 Task: Research Airbnb properties in Catumbela, Angola from 2nd December, 2023 to 6th December, 2023 for 2 adults.1  bedroom having 1 bed and 1 bathroom. Property type can be hotel. Amenities needed are: air conditioning, bbq grill, smoking allowed. Booking option can be shelf check-in. Look for 3 properties as per requirement.
Action: Mouse moved to (479, 90)
Screenshot: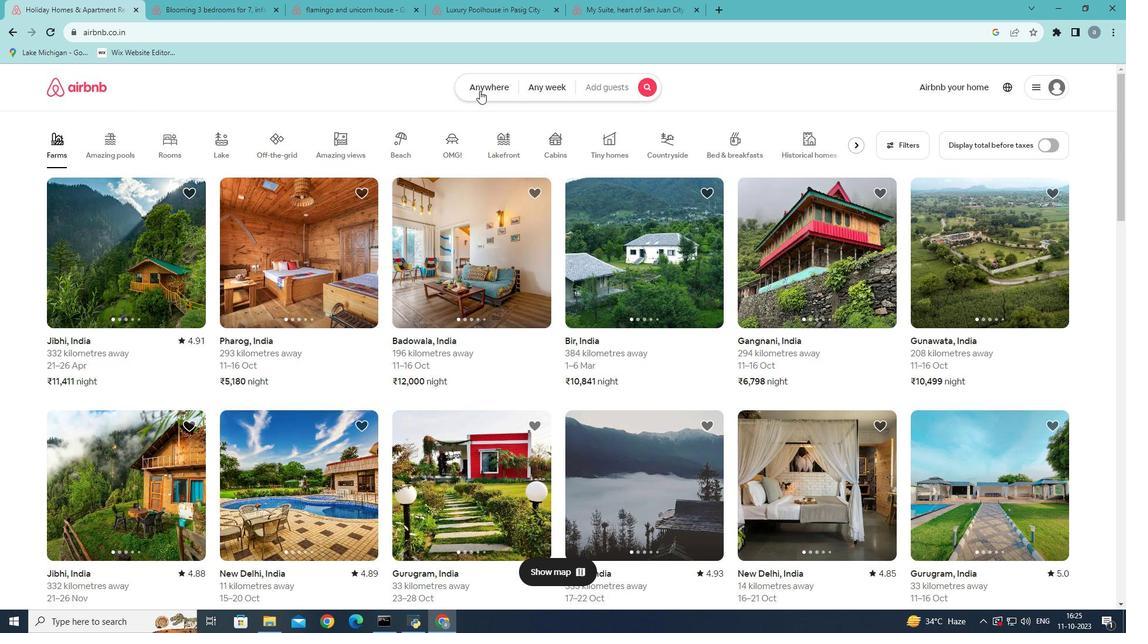 
Action: Mouse pressed left at (479, 90)
Screenshot: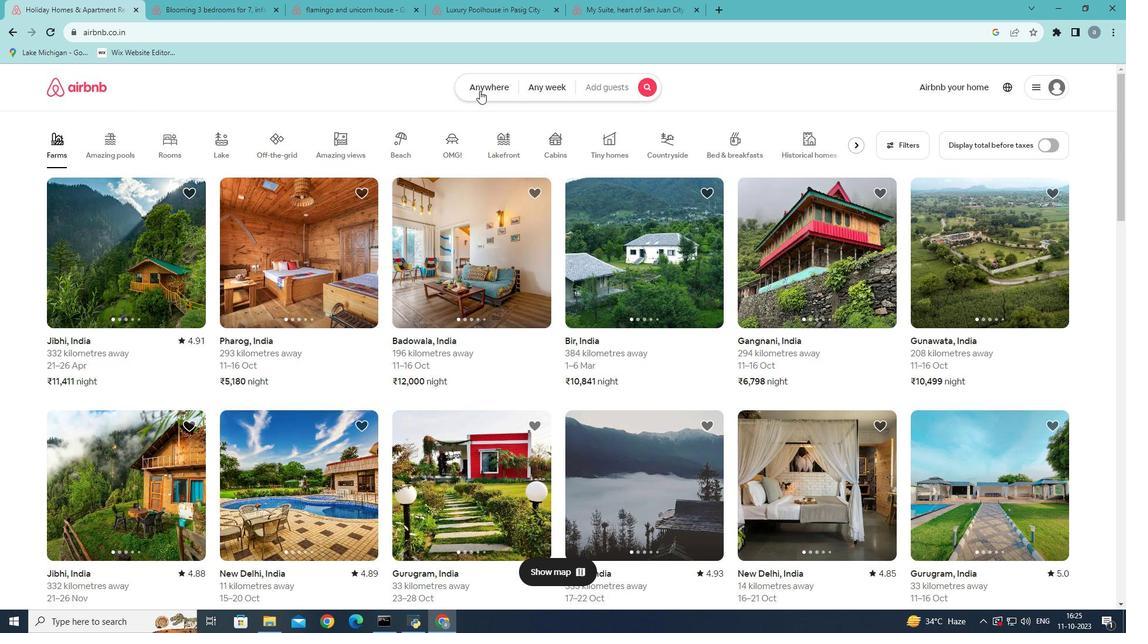 
Action: Mouse moved to (339, 134)
Screenshot: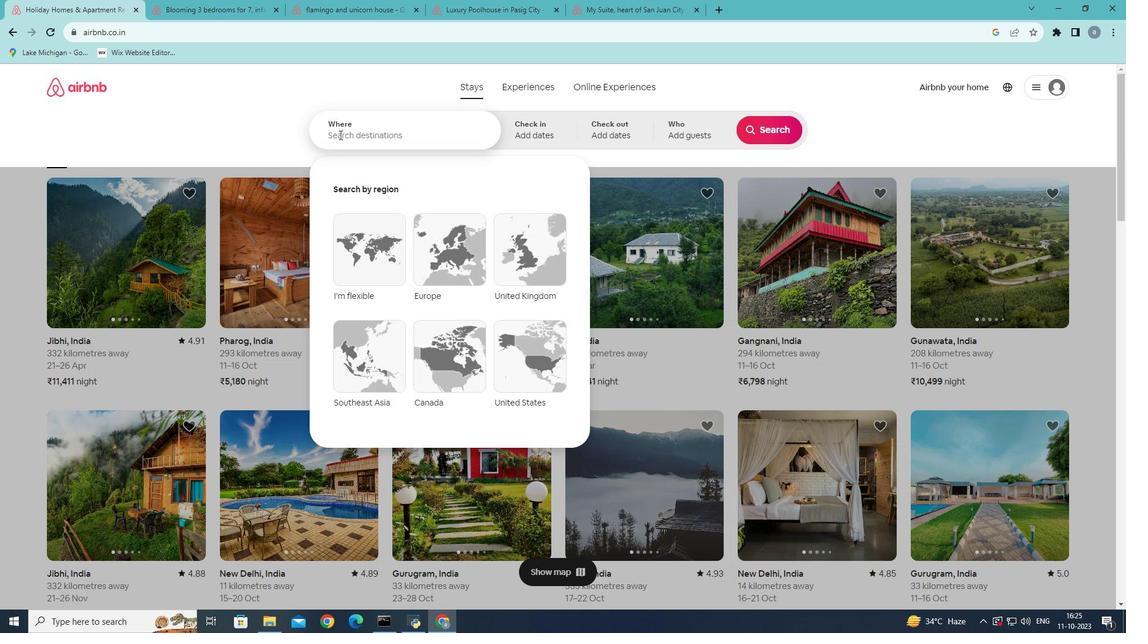 
Action: Mouse pressed left at (339, 134)
Screenshot: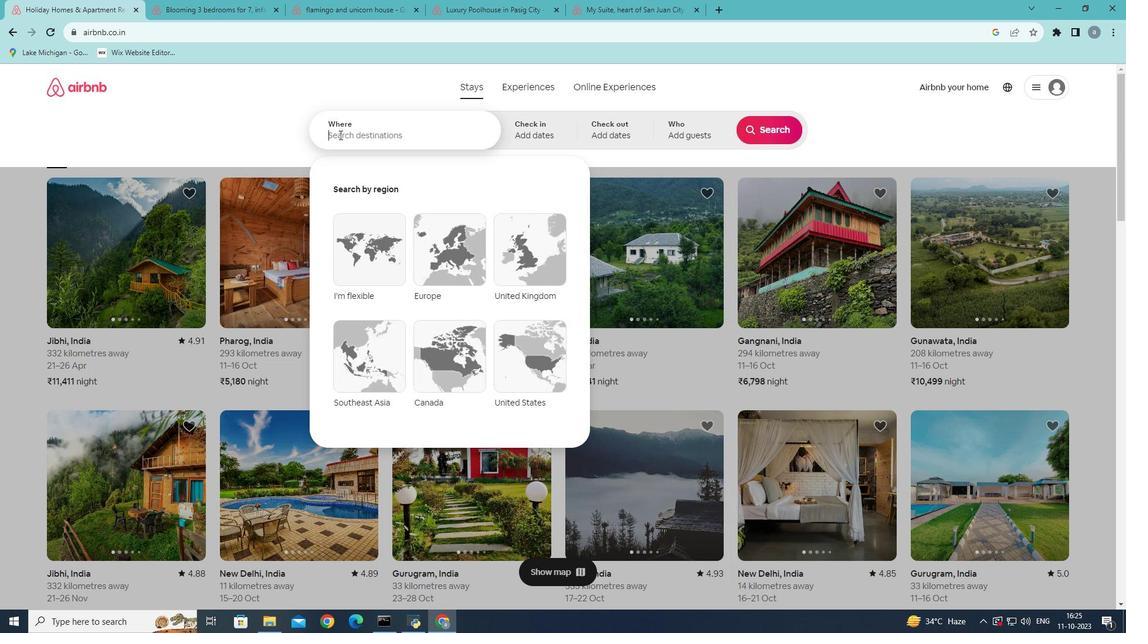 
Action: Mouse moved to (336, 136)
Screenshot: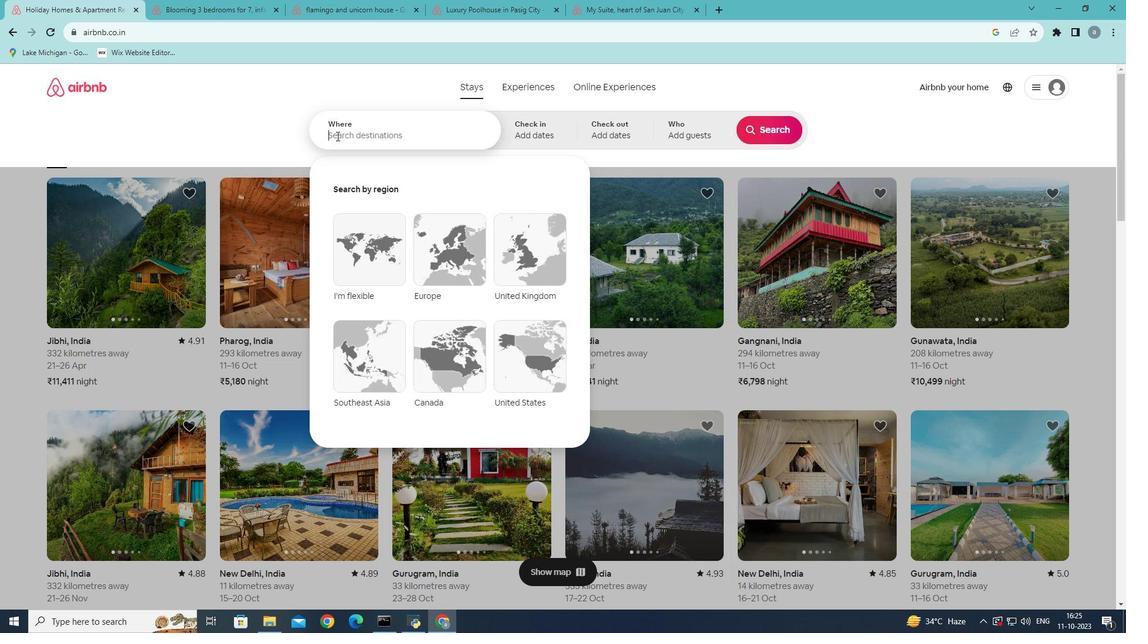 
Action: Key pressed <Key.shift>Catumbela,<Key.shift><Key.shift>Angola
Screenshot: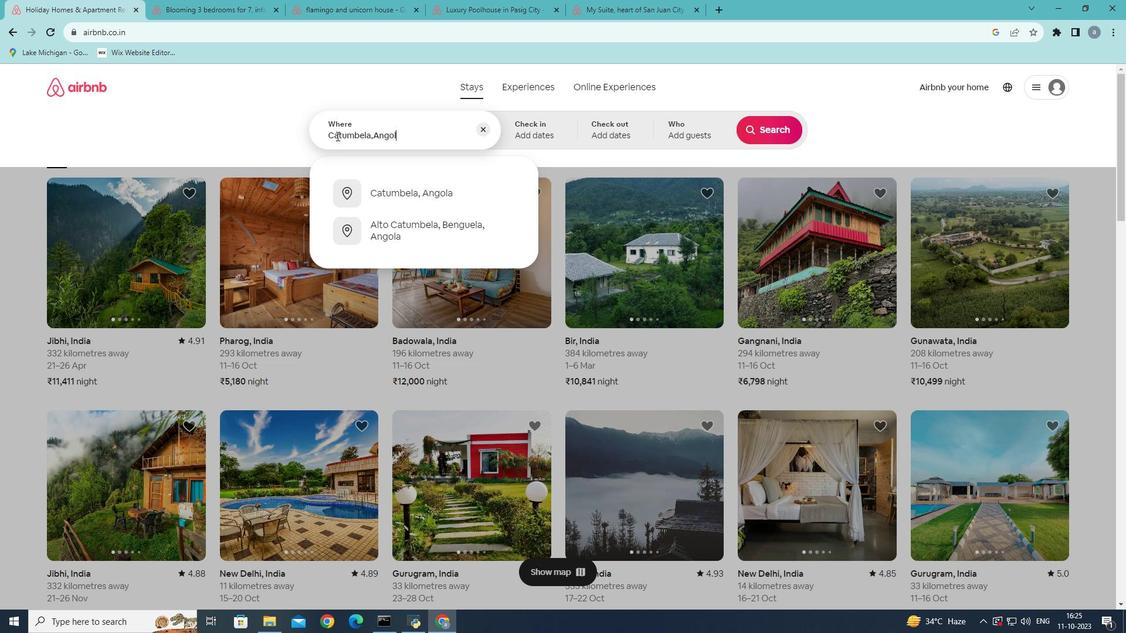 
Action: Mouse moved to (427, 197)
Screenshot: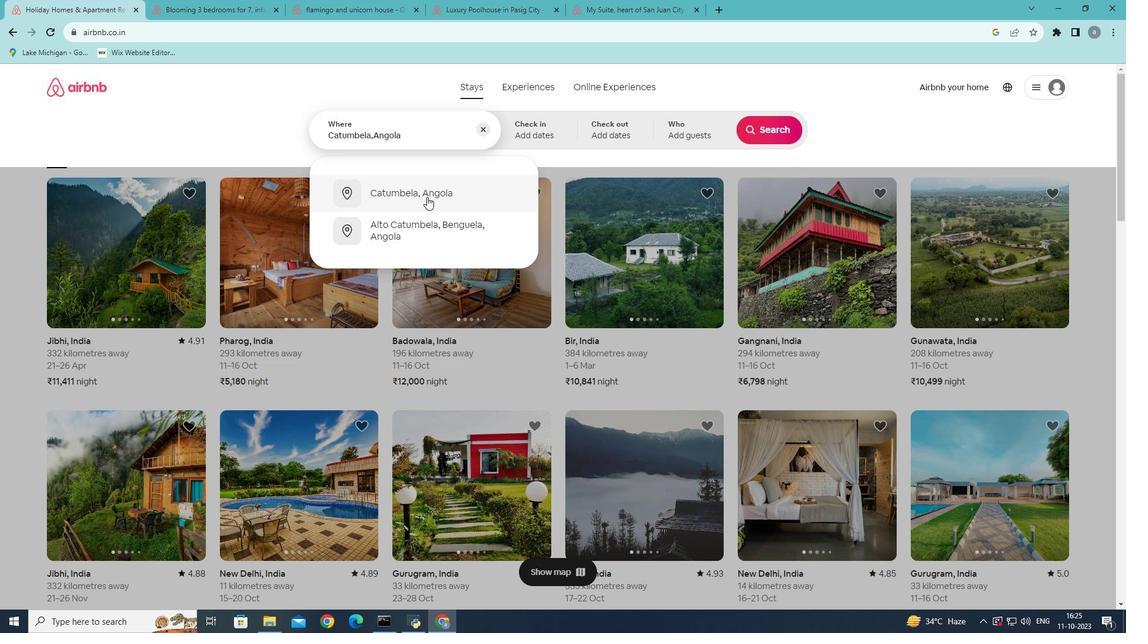 
Action: Mouse pressed left at (427, 197)
Screenshot: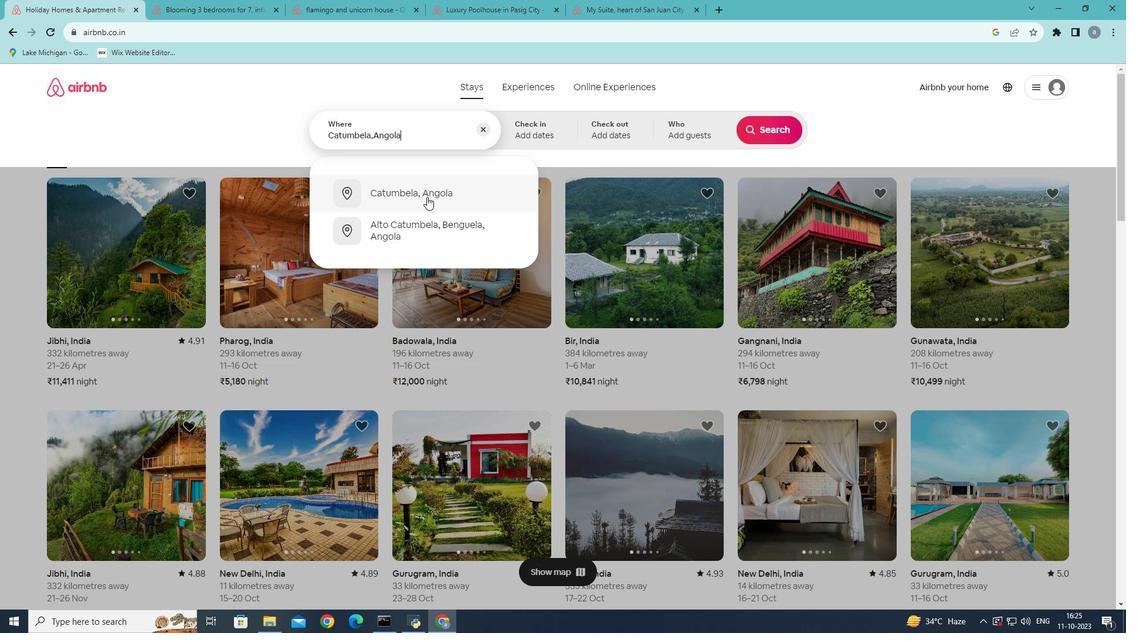 
Action: Mouse moved to (763, 222)
Screenshot: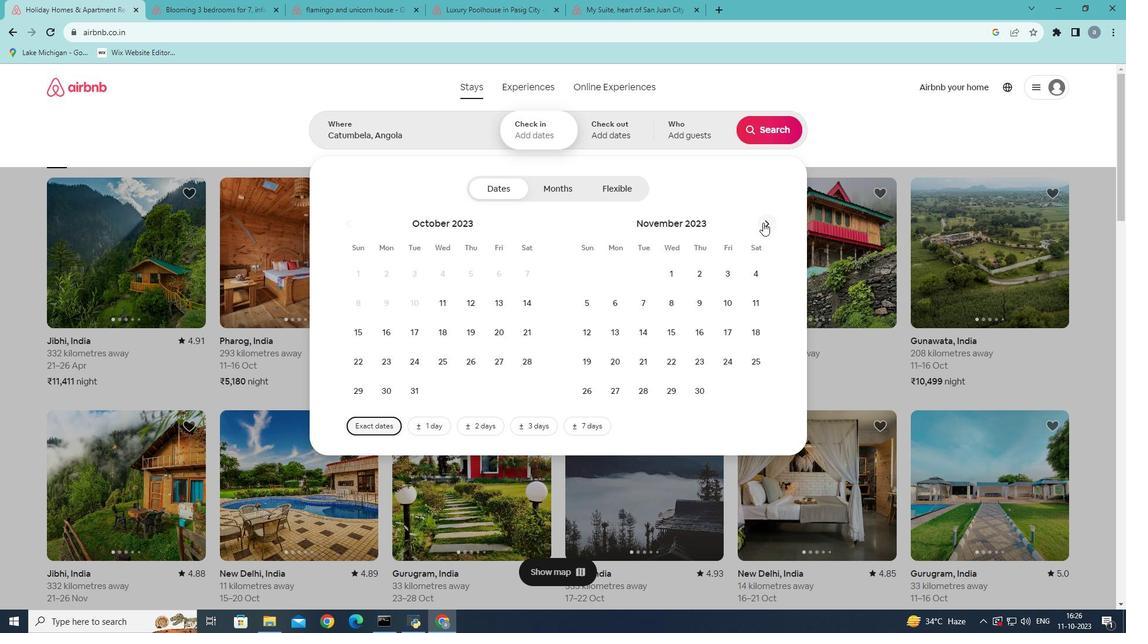 
Action: Mouse pressed left at (763, 222)
Screenshot: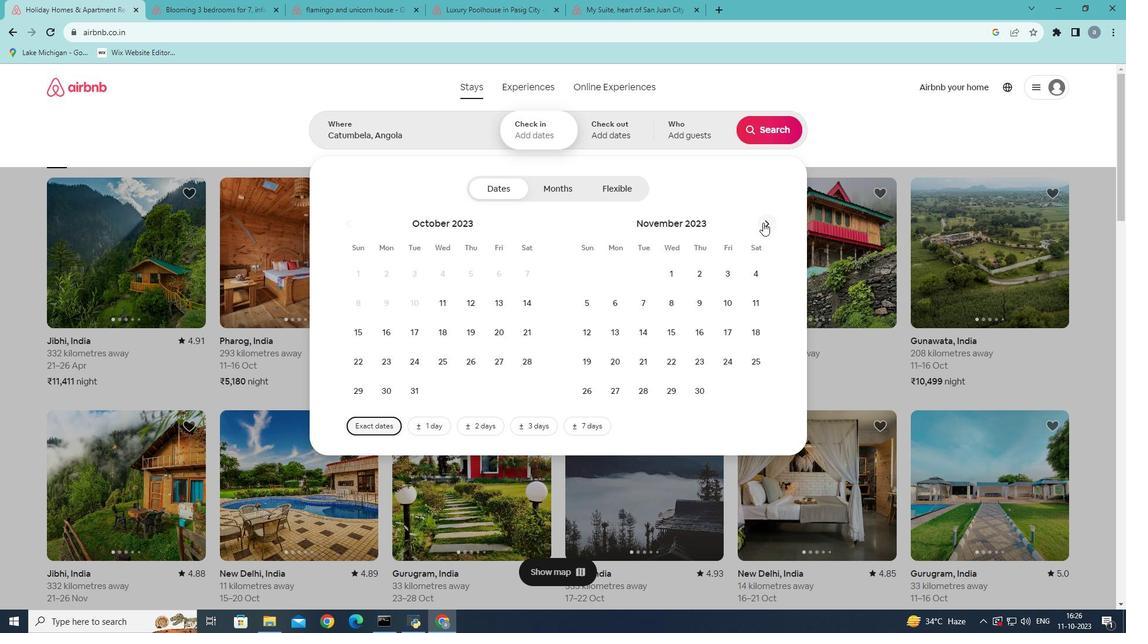 
Action: Mouse moved to (763, 276)
Screenshot: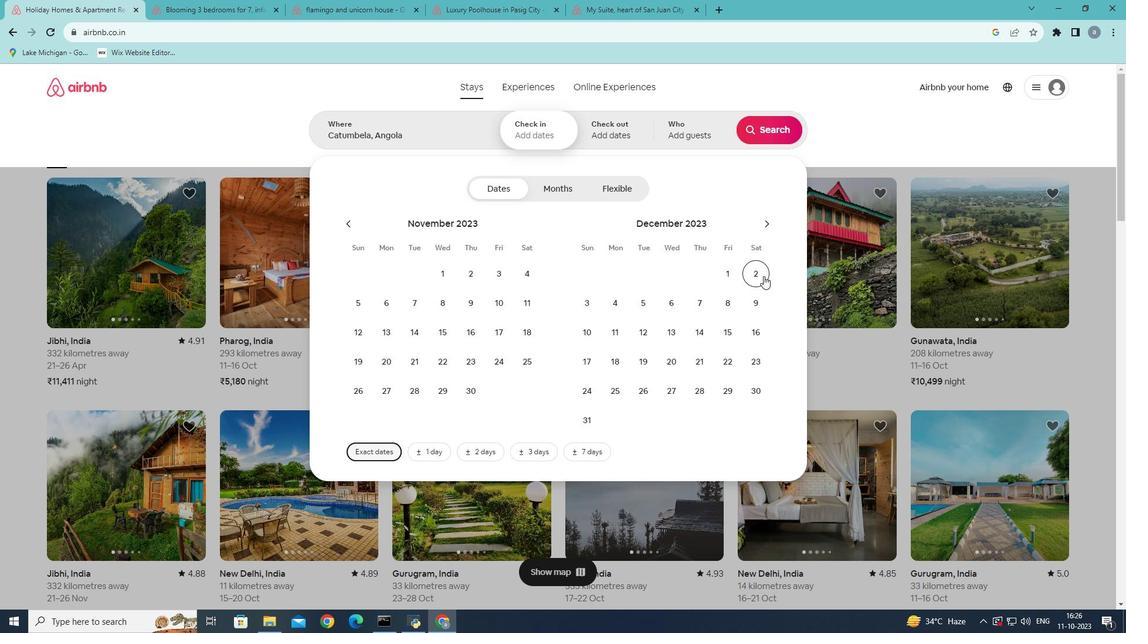 
Action: Mouse pressed left at (763, 276)
Screenshot: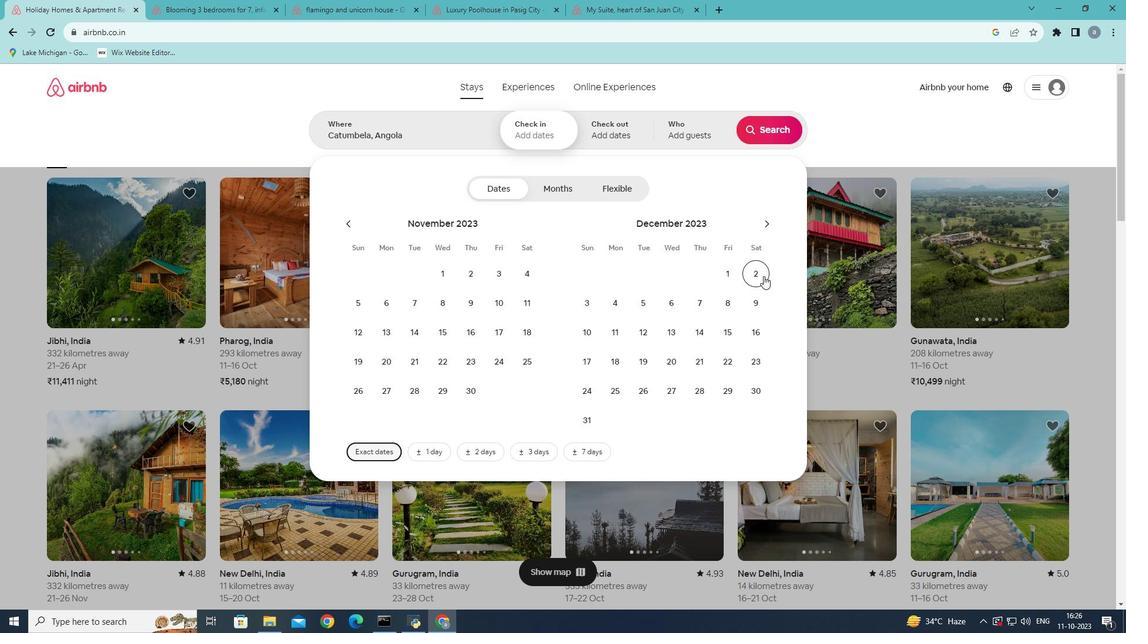 
Action: Mouse moved to (674, 301)
Screenshot: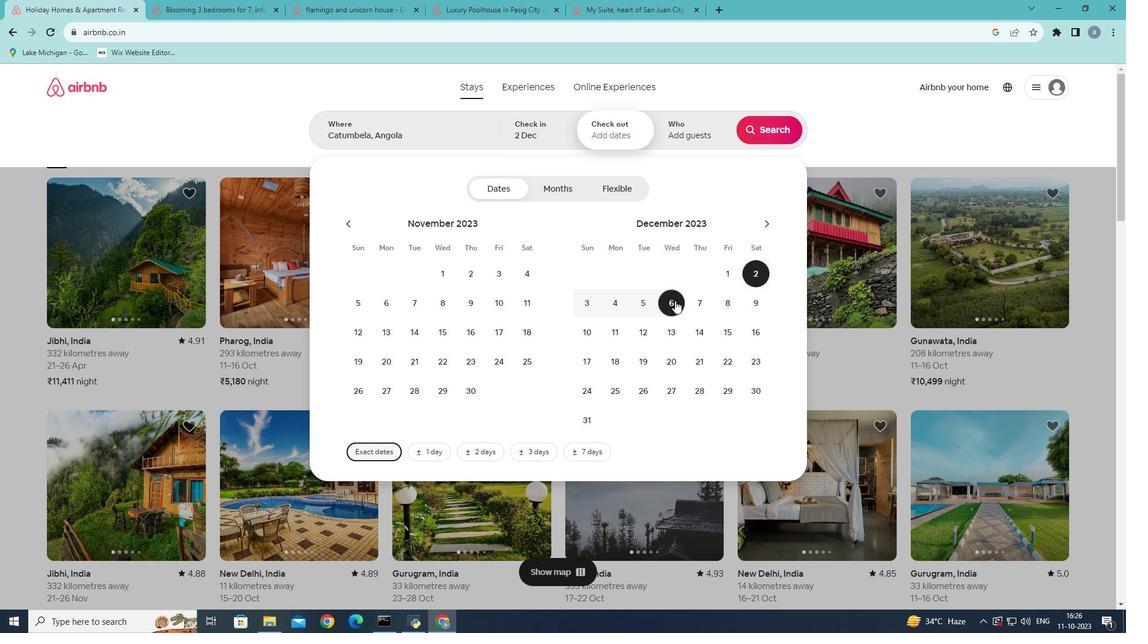 
Action: Mouse pressed left at (674, 301)
Screenshot: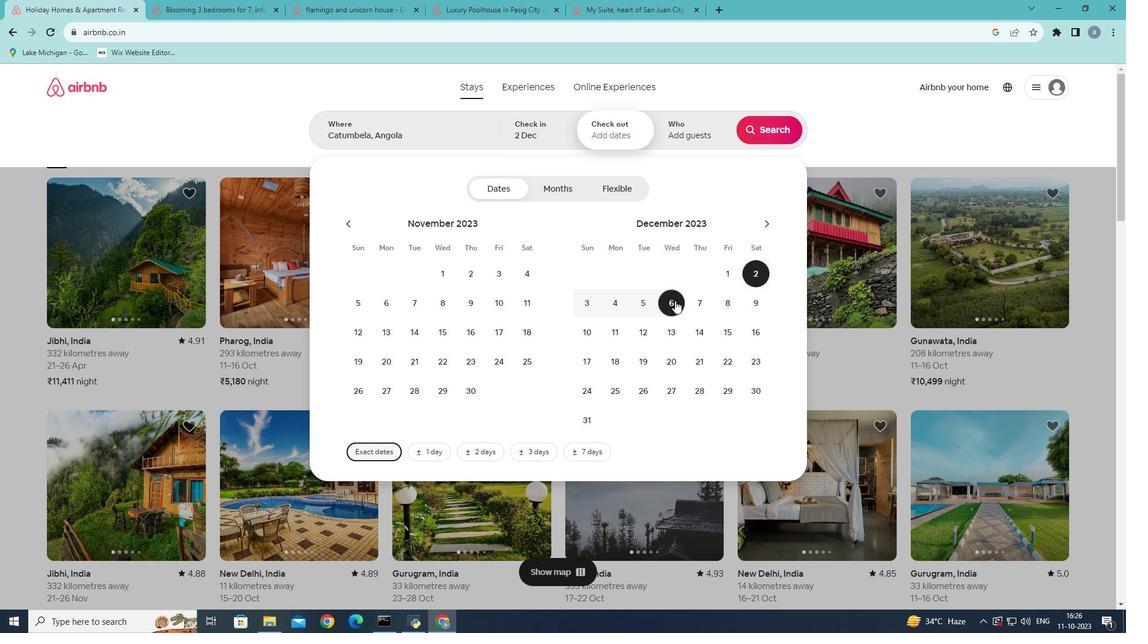 
Action: Mouse moved to (684, 131)
Screenshot: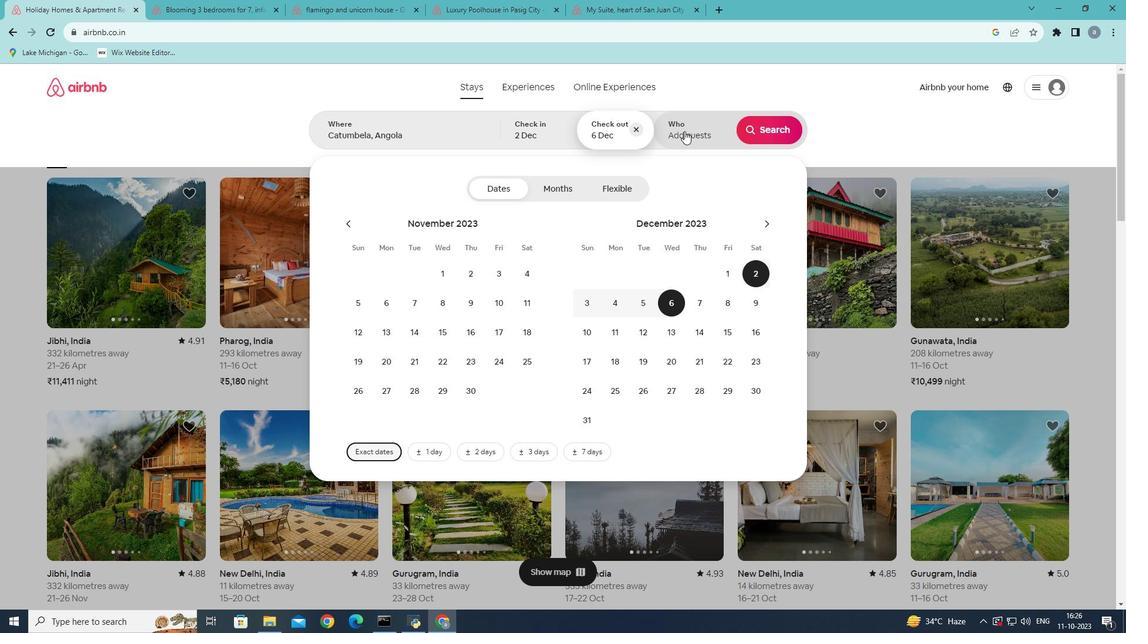 
Action: Mouse pressed left at (684, 131)
Screenshot: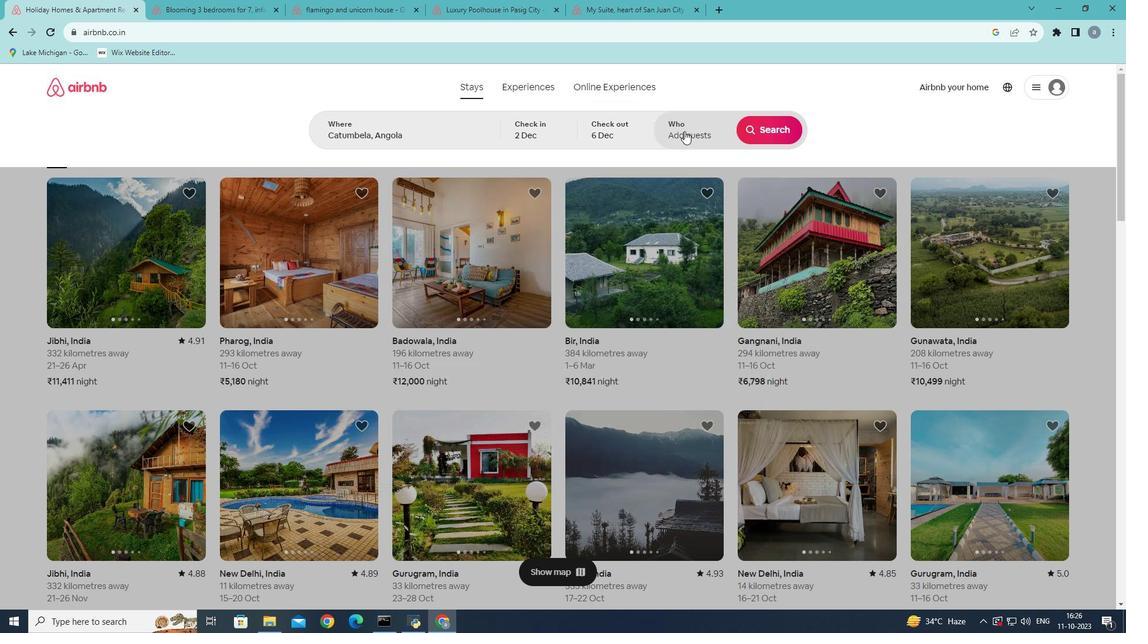 
Action: Mouse moved to (772, 189)
Screenshot: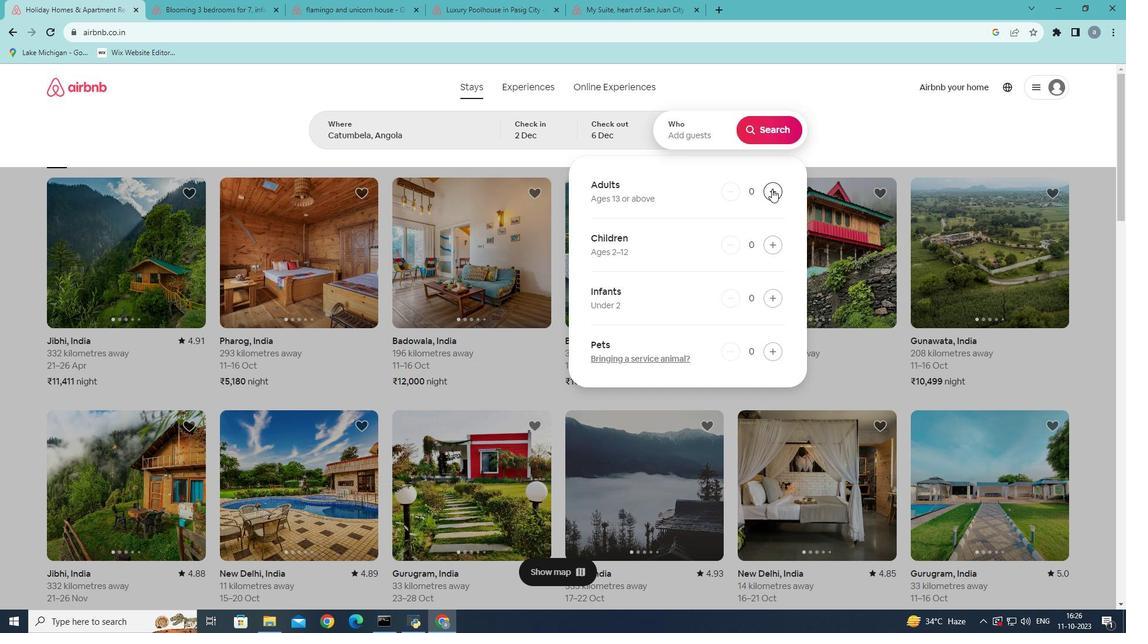 
Action: Mouse pressed left at (772, 189)
Screenshot: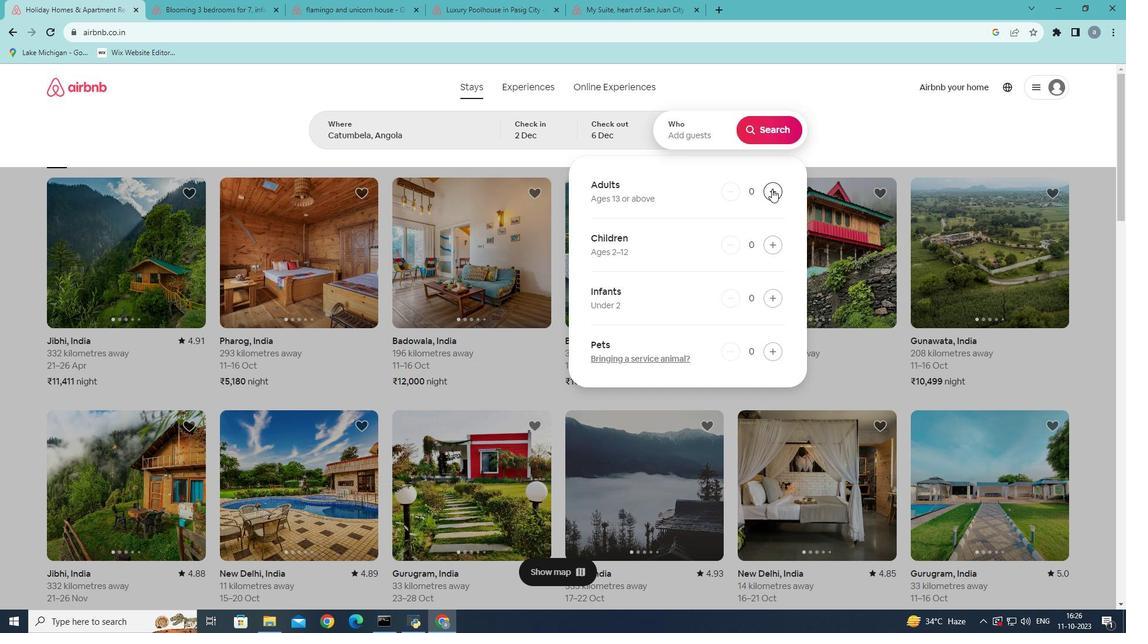 
Action: Mouse moved to (772, 189)
Screenshot: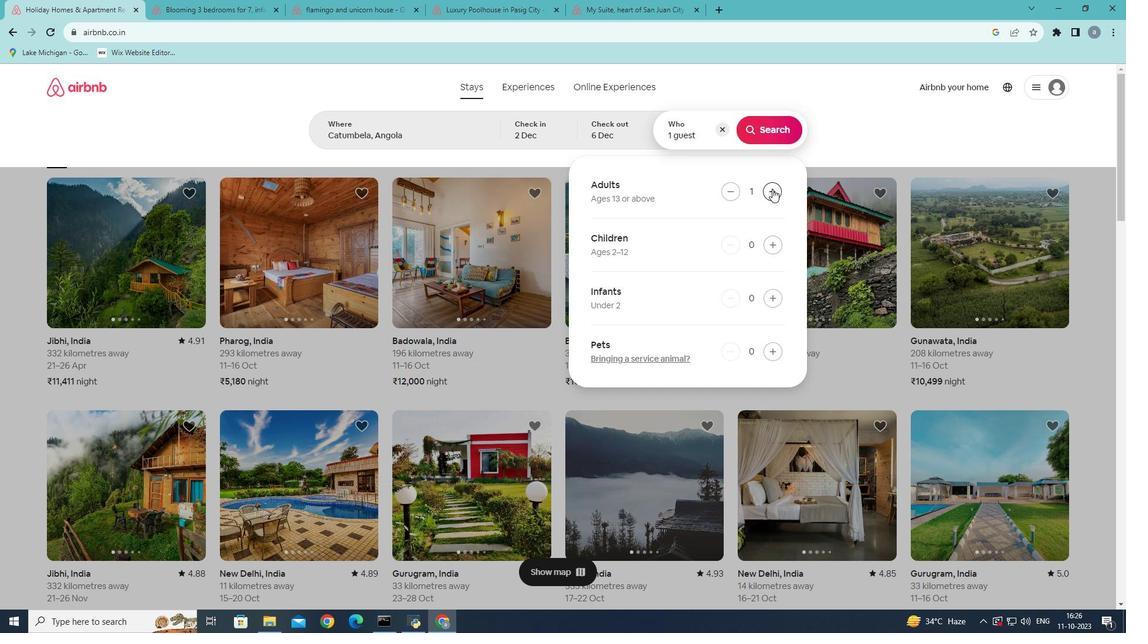 
Action: Mouse pressed left at (772, 189)
Screenshot: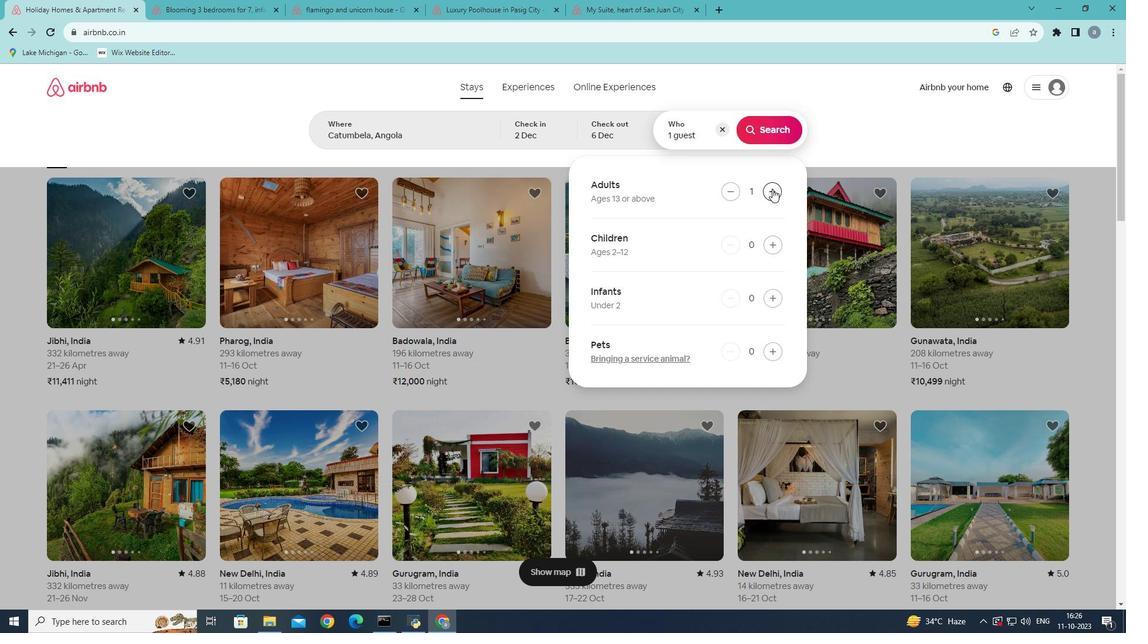 
Action: Mouse moved to (776, 130)
Screenshot: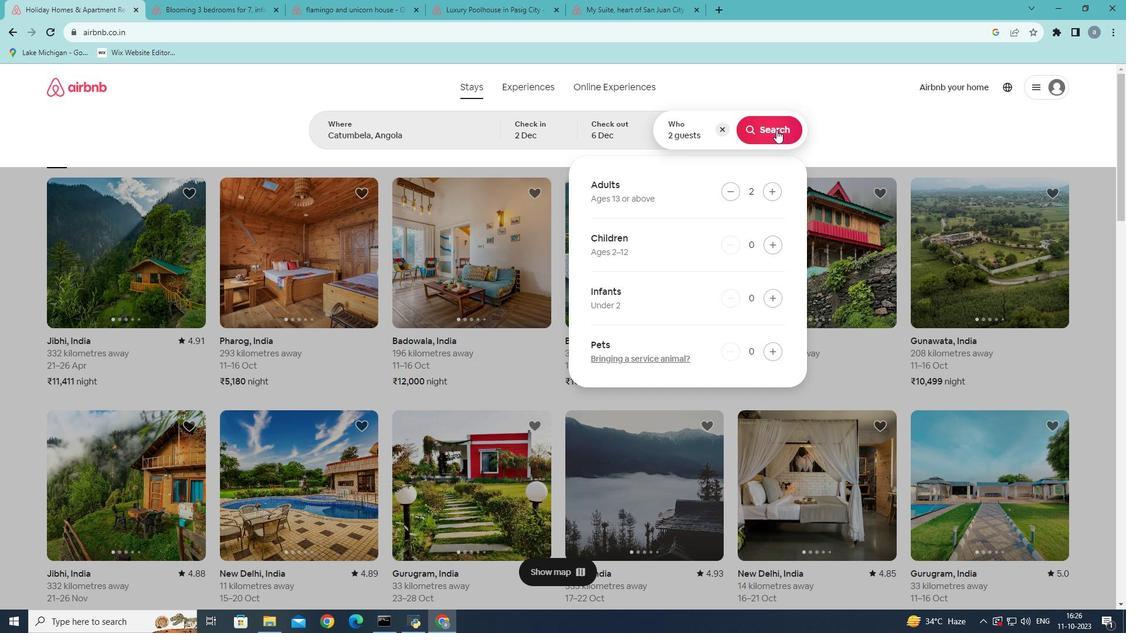 
Action: Mouse pressed left at (776, 130)
Screenshot: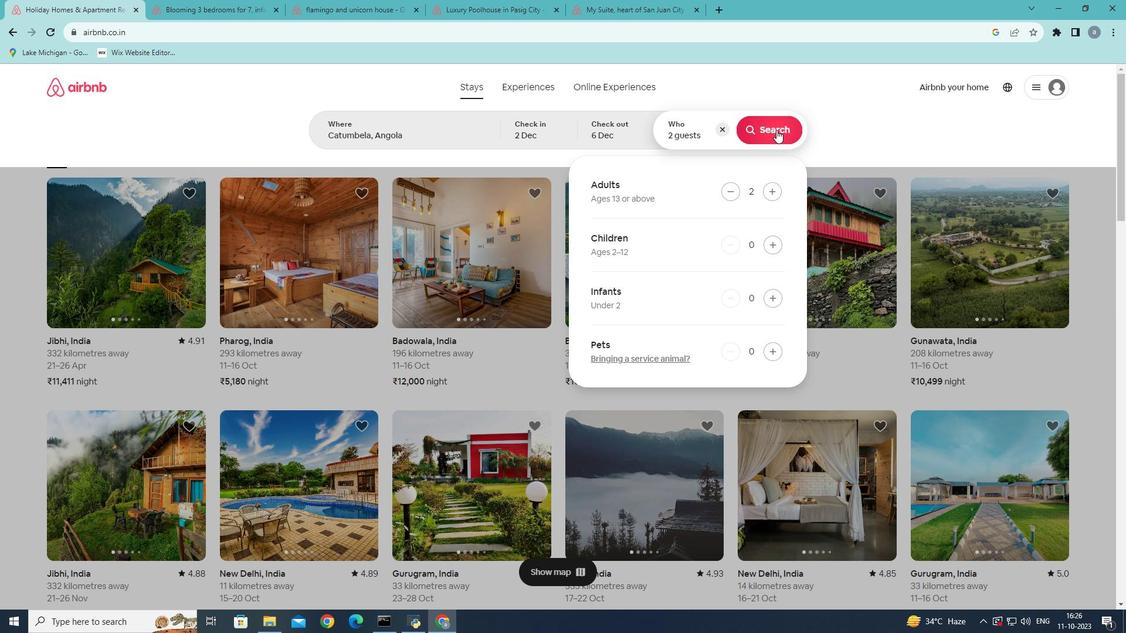 
Action: Mouse moved to (940, 134)
Screenshot: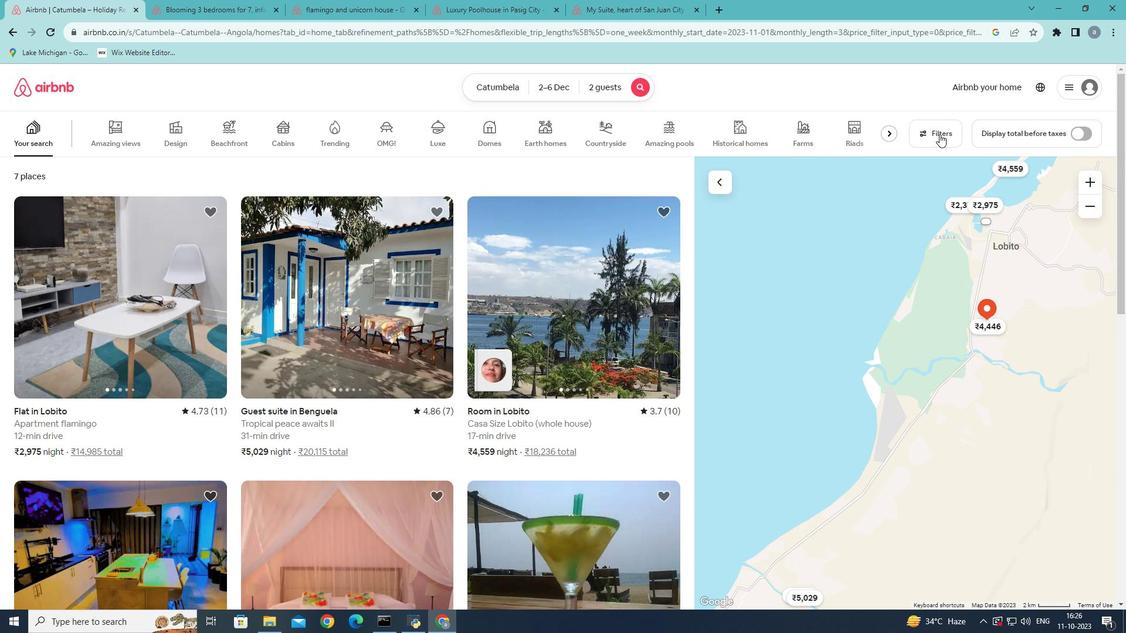 
Action: Mouse pressed left at (940, 134)
Screenshot: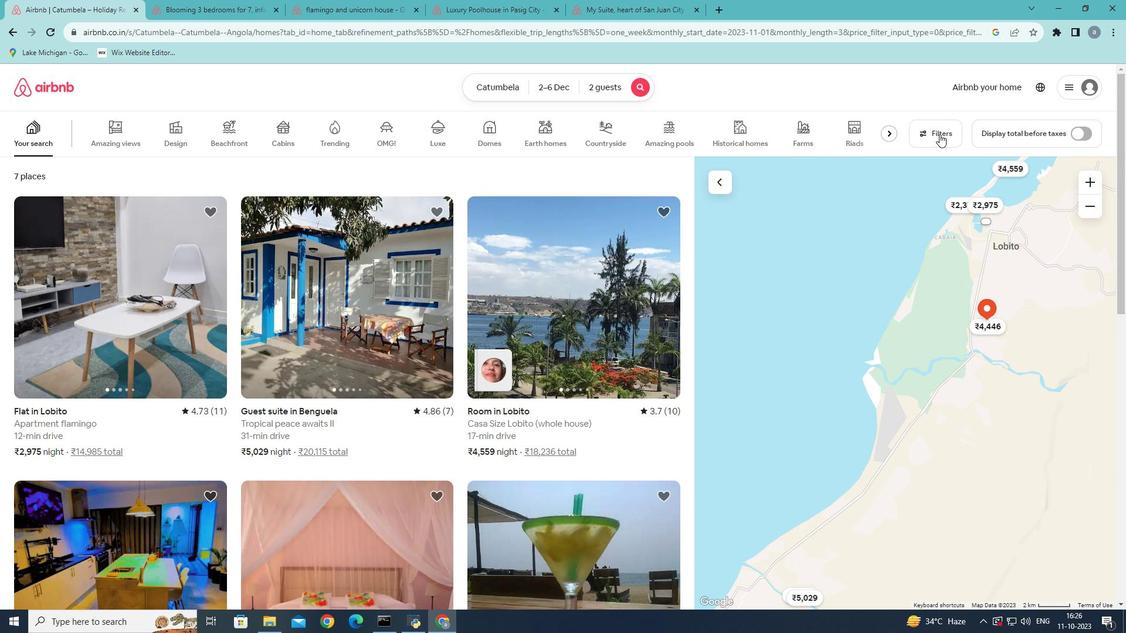 
Action: Mouse moved to (714, 323)
Screenshot: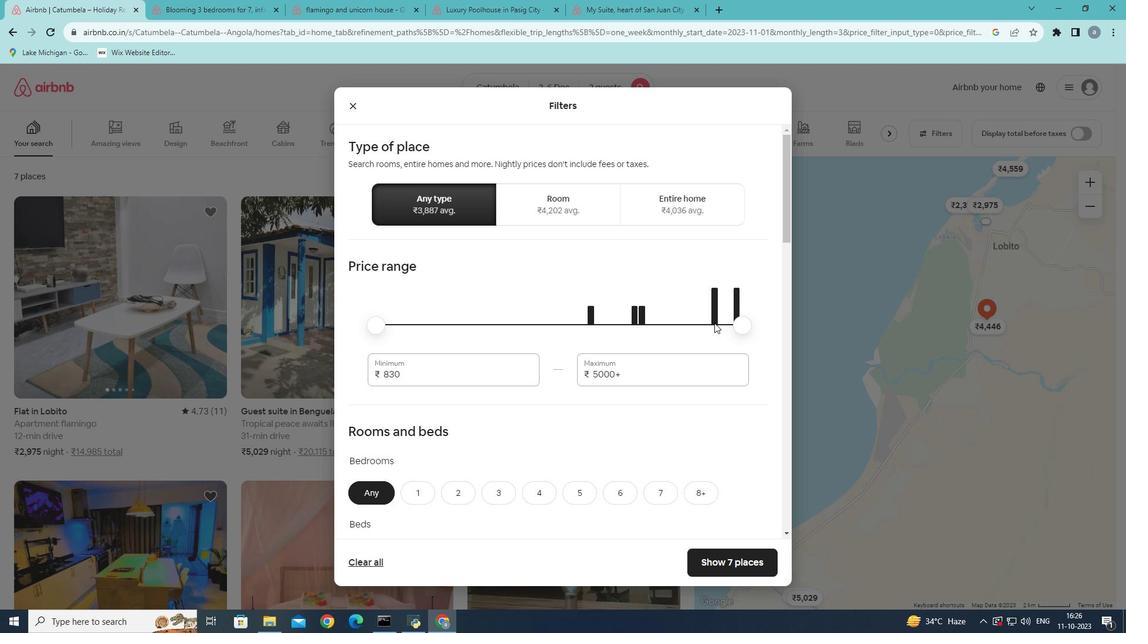 
Action: Mouse scrolled (714, 322) with delta (0, 0)
Screenshot: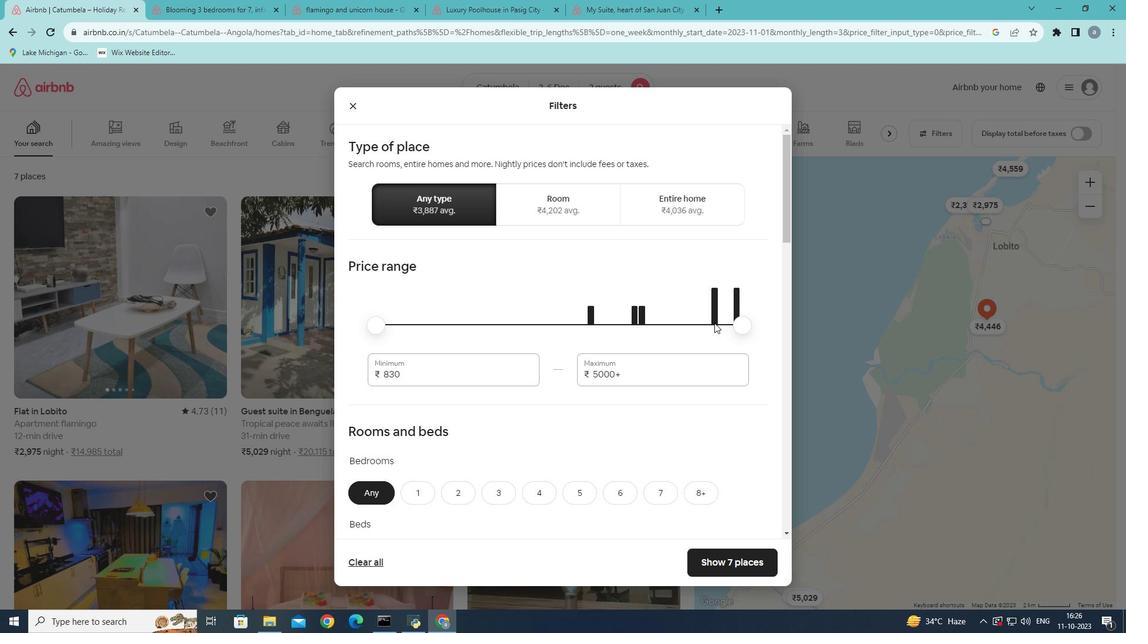 
Action: Mouse scrolled (714, 322) with delta (0, 0)
Screenshot: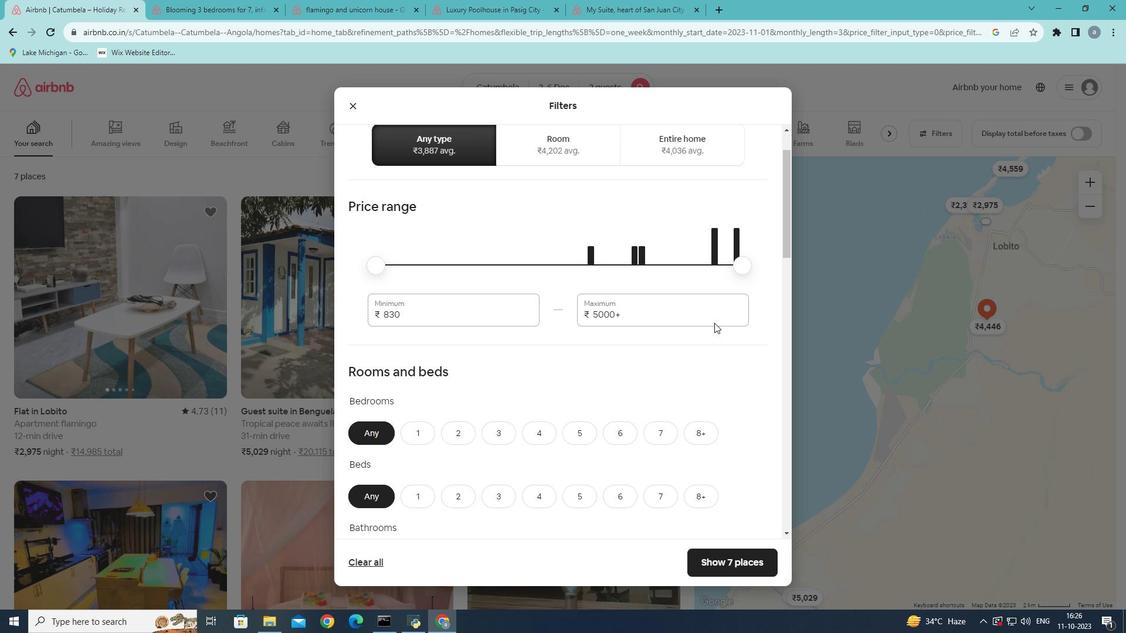 
Action: Mouse scrolled (714, 322) with delta (0, 0)
Screenshot: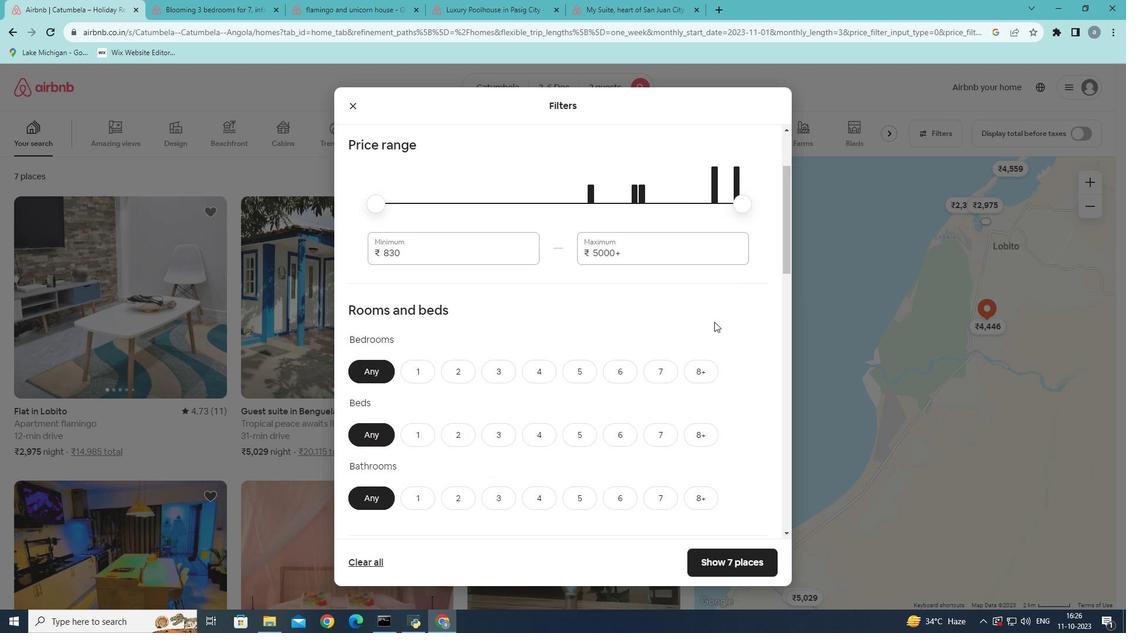 
Action: Mouse moved to (704, 317)
Screenshot: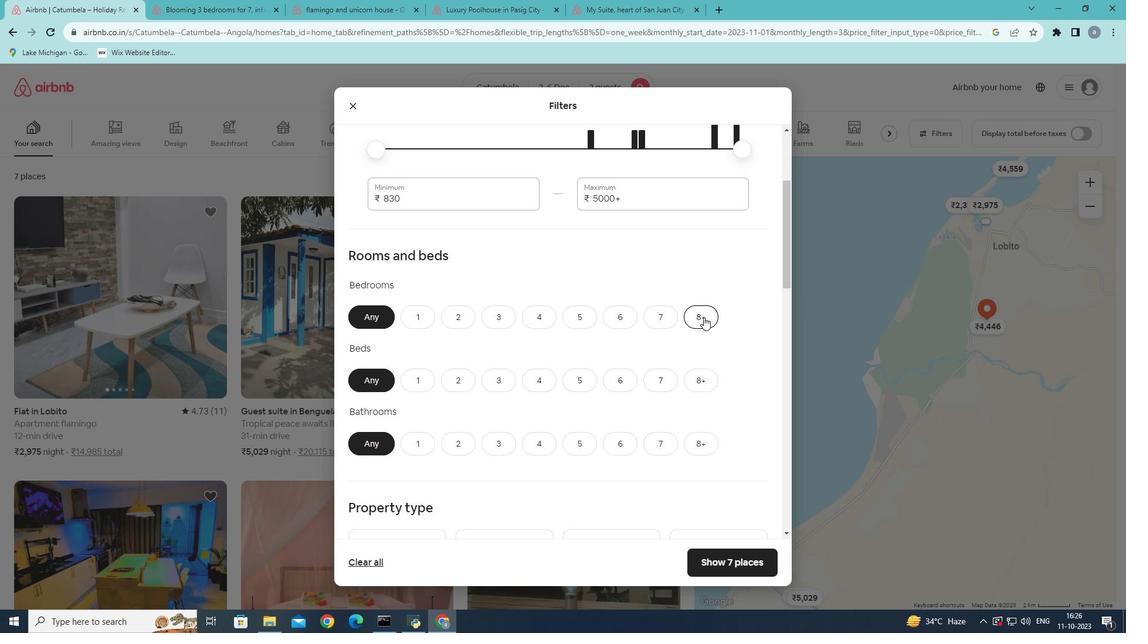 
Action: Mouse scrolled (704, 316) with delta (0, 0)
Screenshot: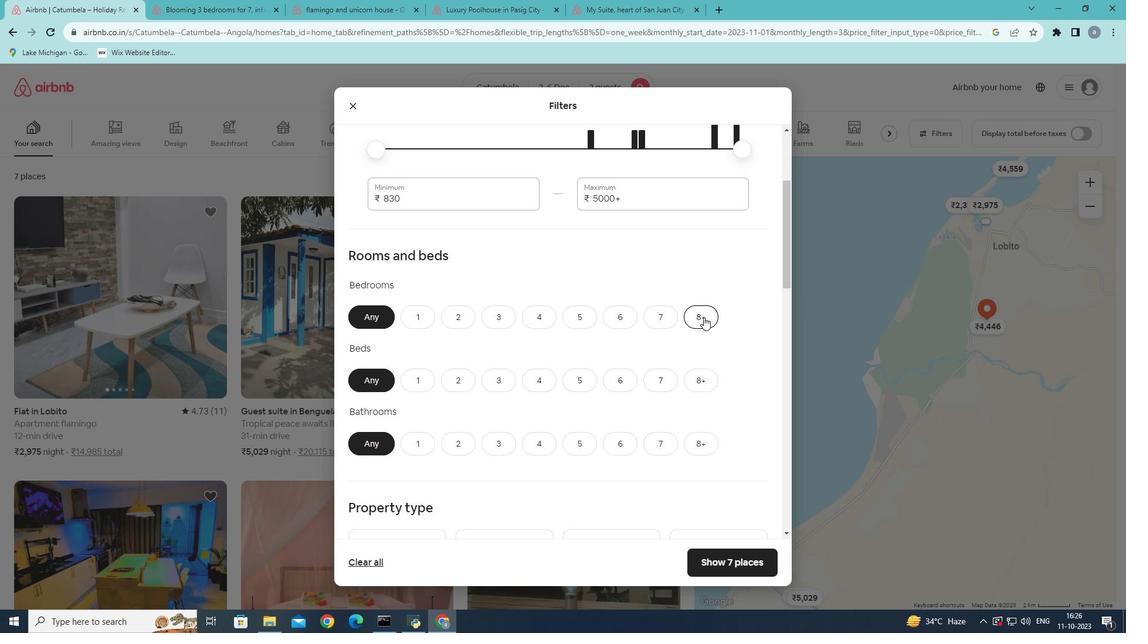 
Action: Mouse scrolled (704, 316) with delta (0, 0)
Screenshot: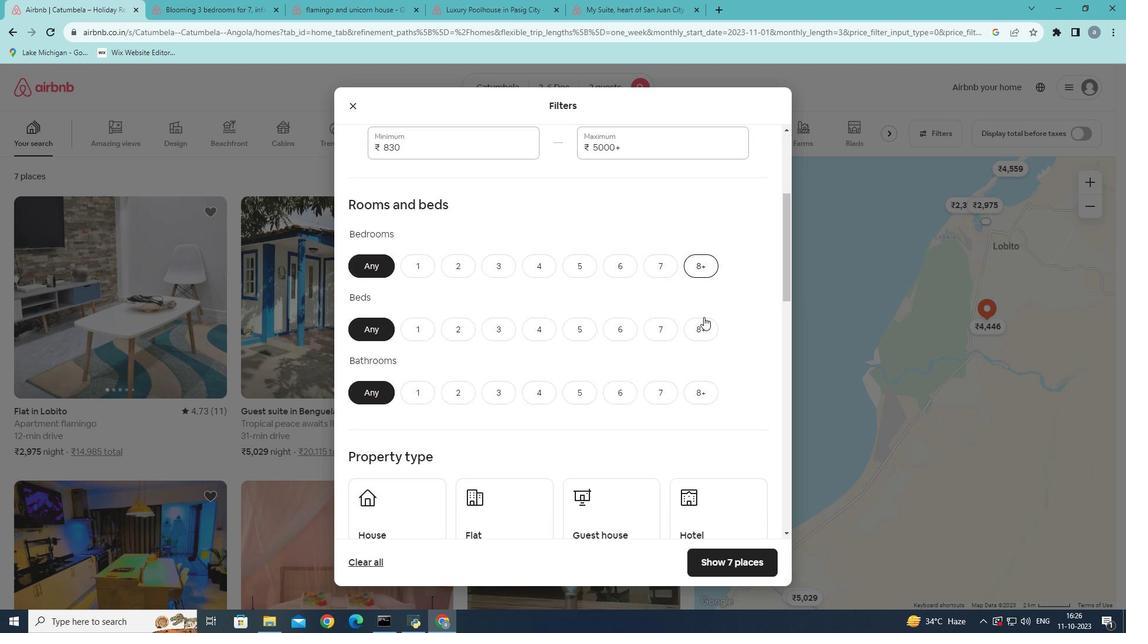 
Action: Mouse scrolled (704, 316) with delta (0, 0)
Screenshot: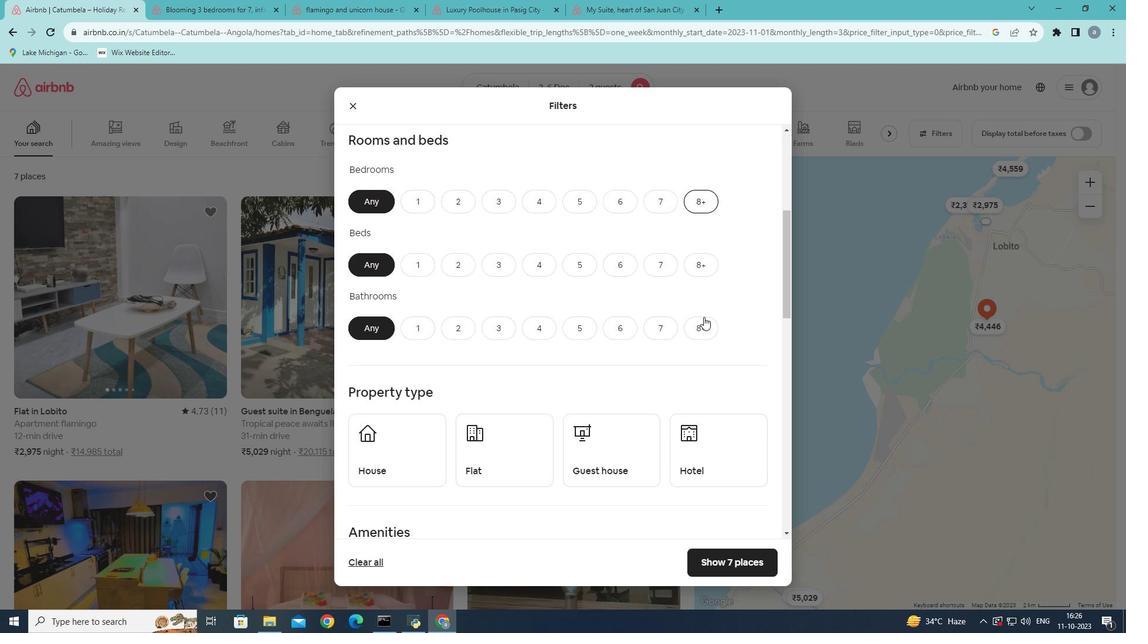 
Action: Mouse moved to (414, 140)
Screenshot: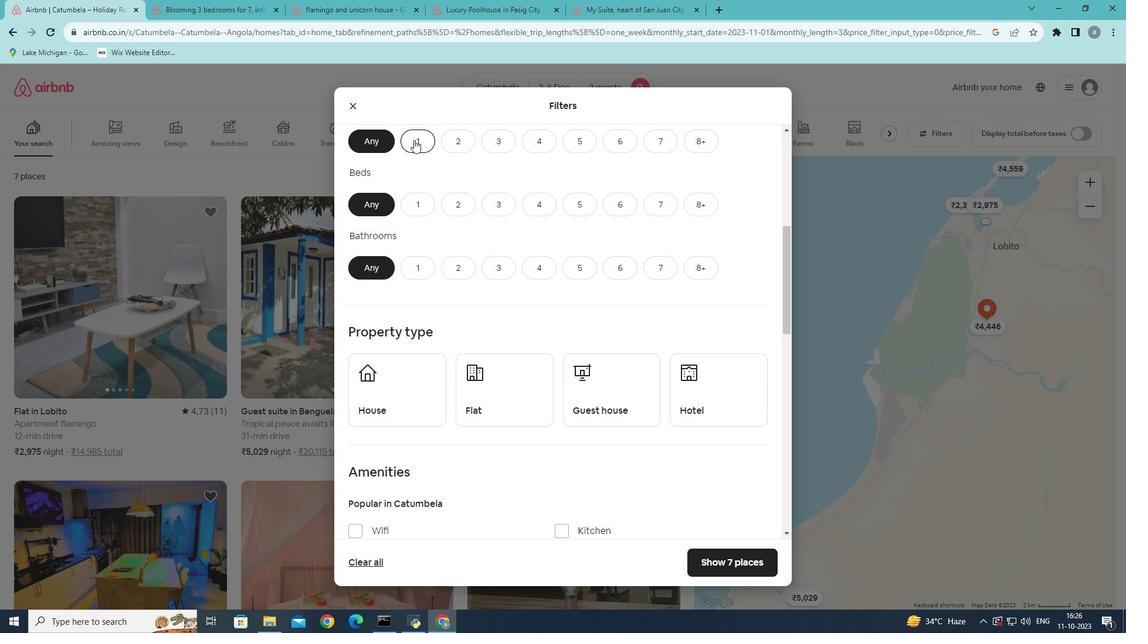 
Action: Mouse pressed left at (414, 140)
Screenshot: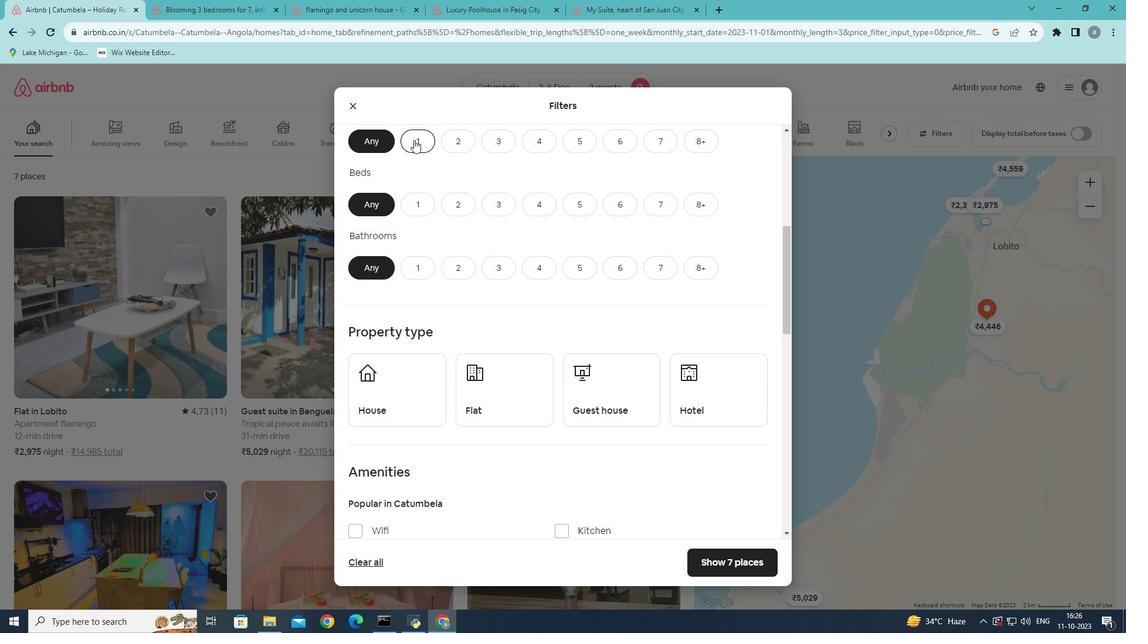 
Action: Mouse moved to (424, 202)
Screenshot: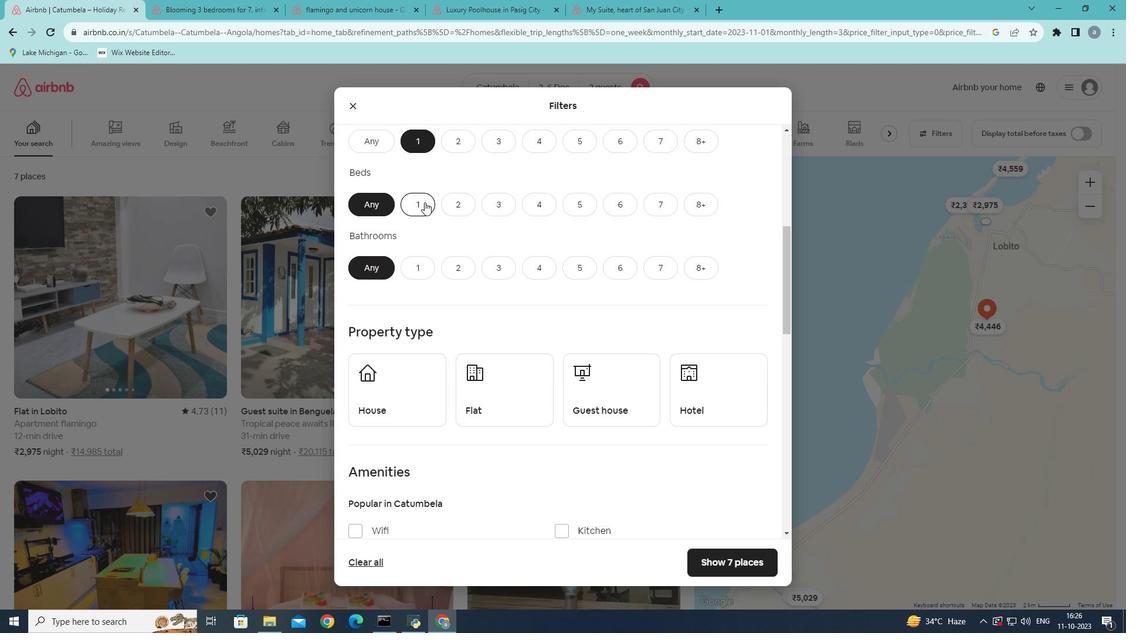 
Action: Mouse pressed left at (424, 202)
Screenshot: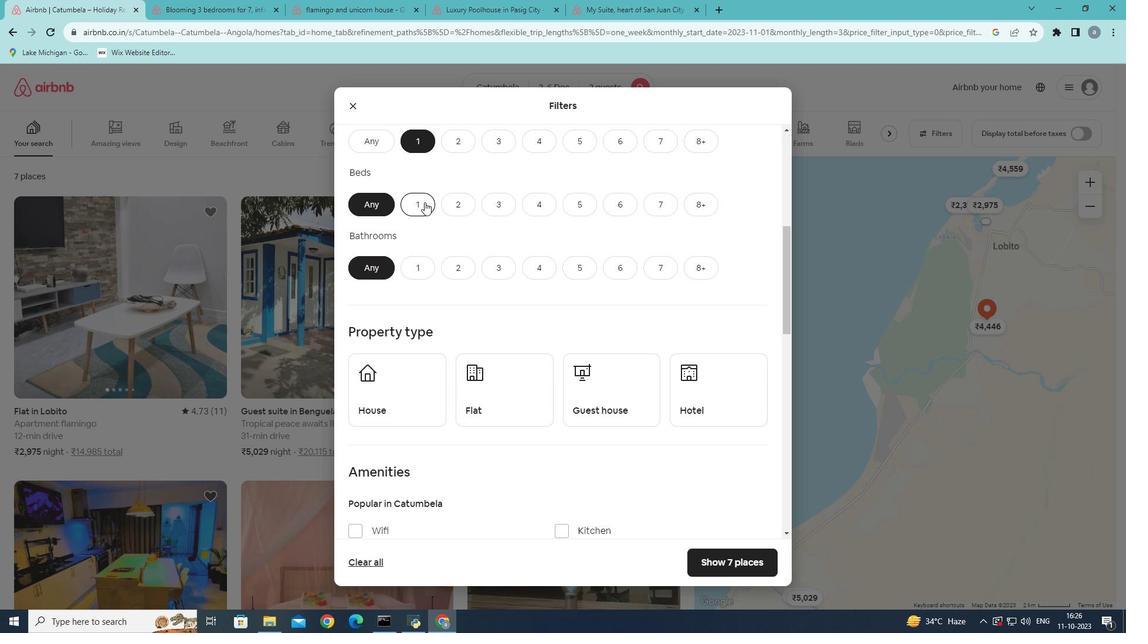 
Action: Mouse moved to (429, 267)
Screenshot: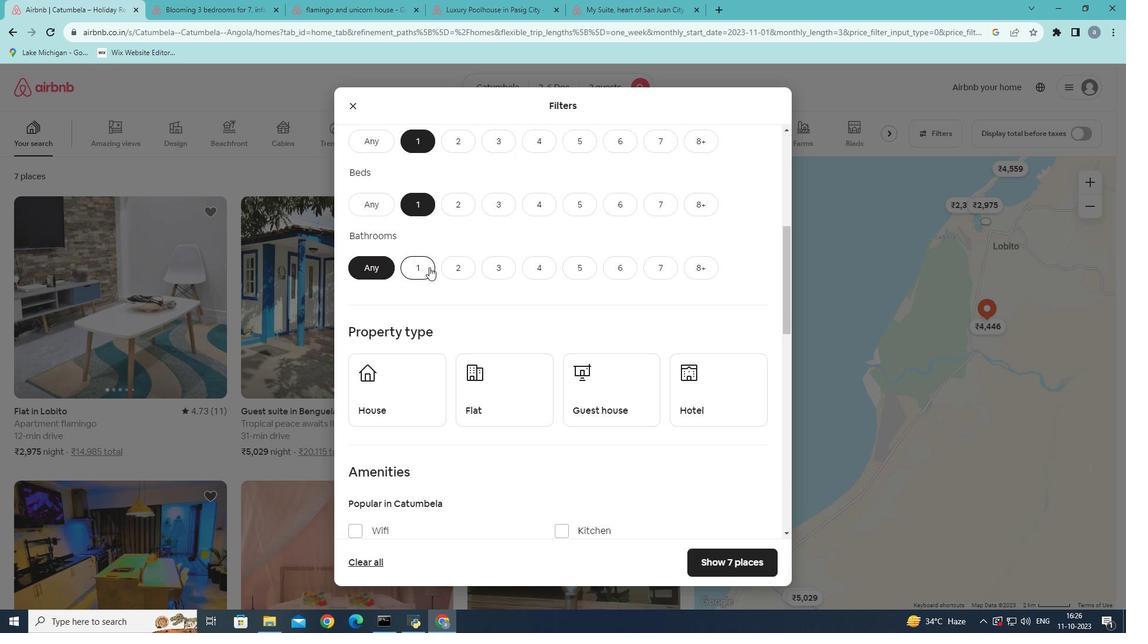 
Action: Mouse pressed left at (429, 267)
Screenshot: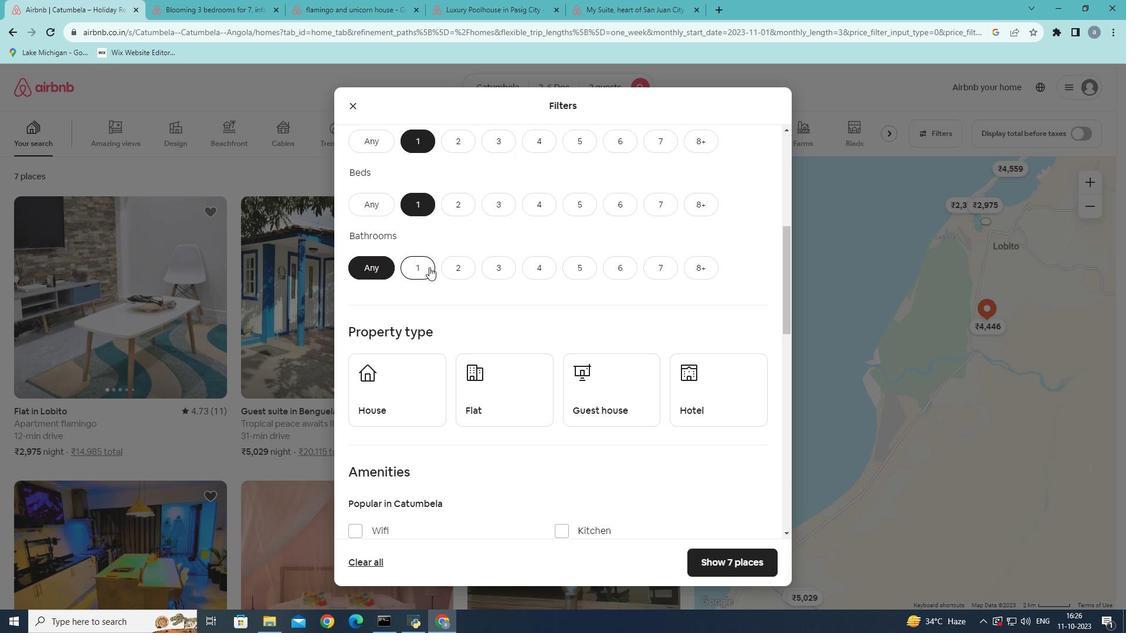 
Action: Mouse moved to (440, 277)
Screenshot: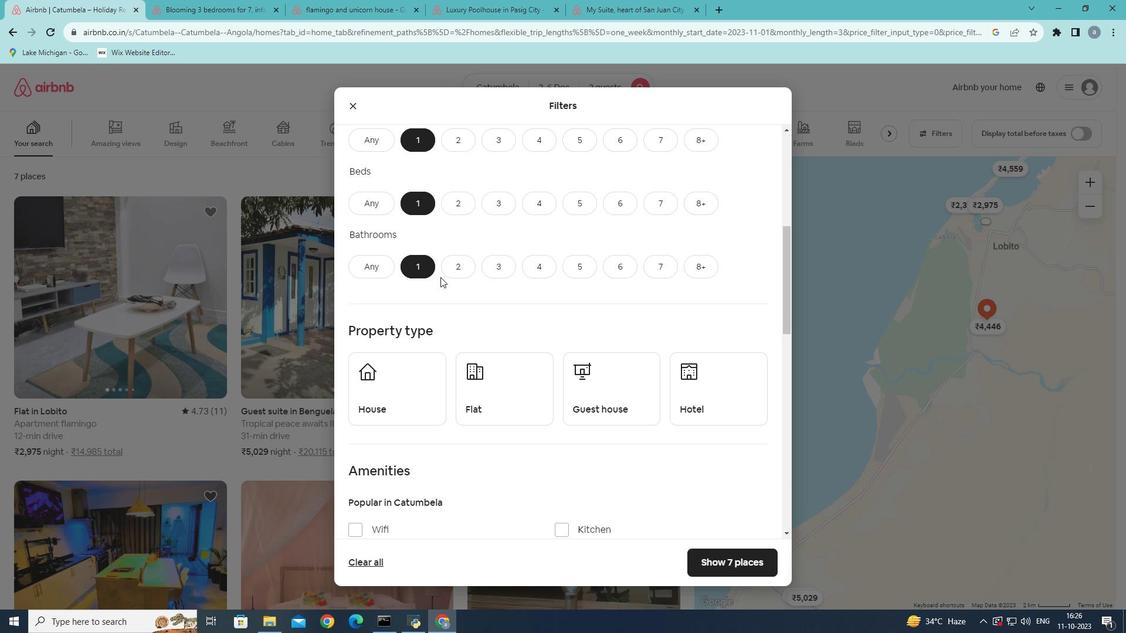 
Action: Mouse scrolled (440, 276) with delta (0, 0)
Screenshot: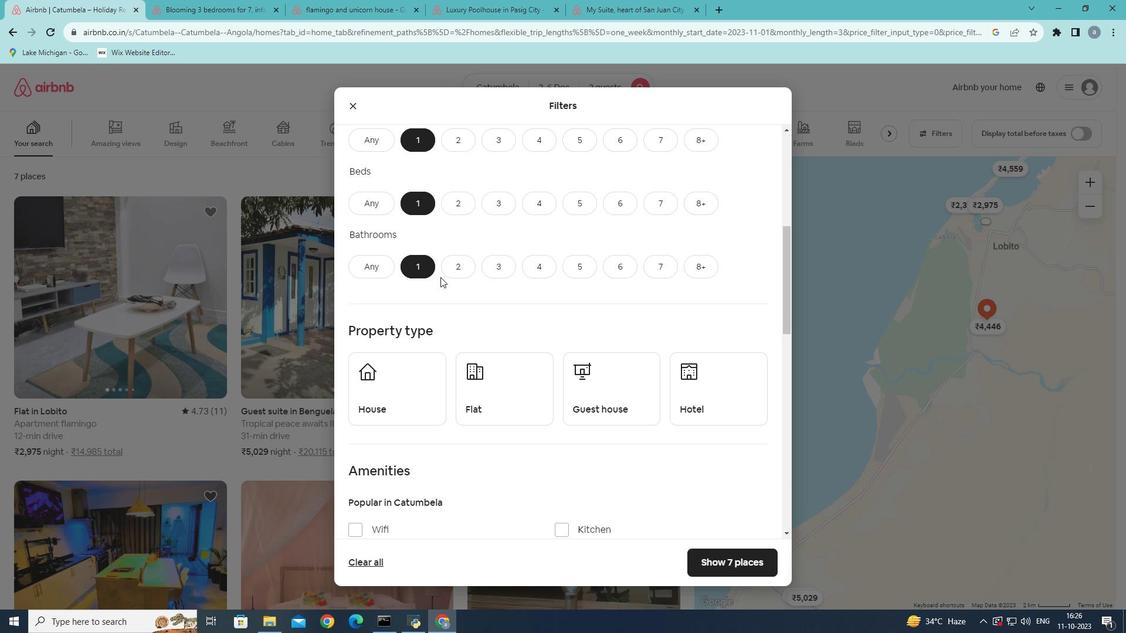 
Action: Mouse scrolled (440, 276) with delta (0, 0)
Screenshot: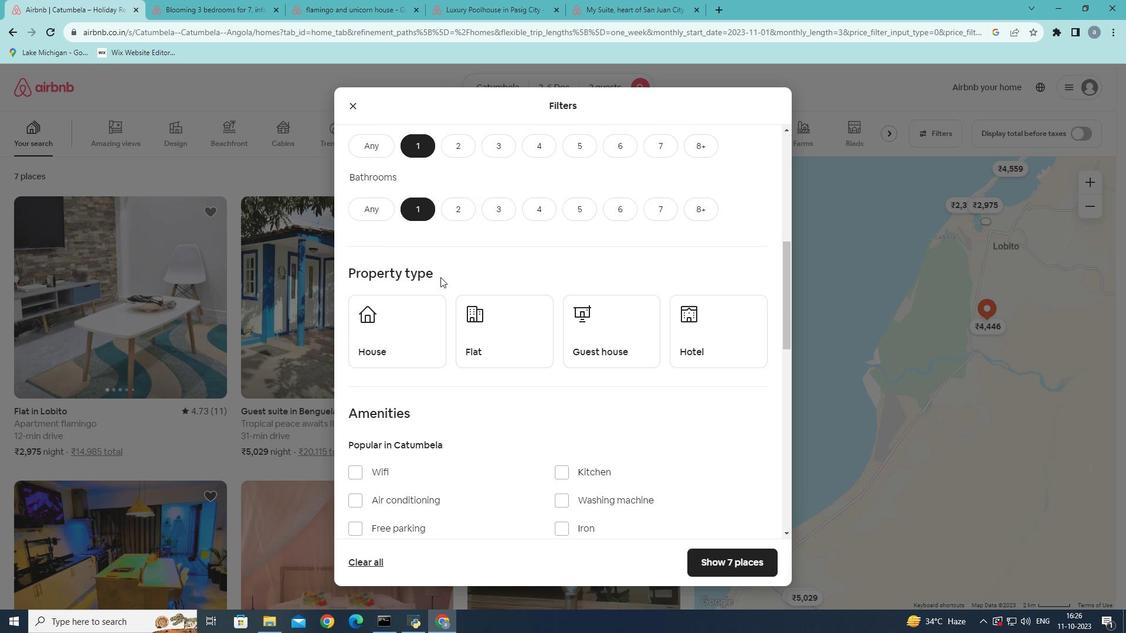 
Action: Mouse moved to (683, 278)
Screenshot: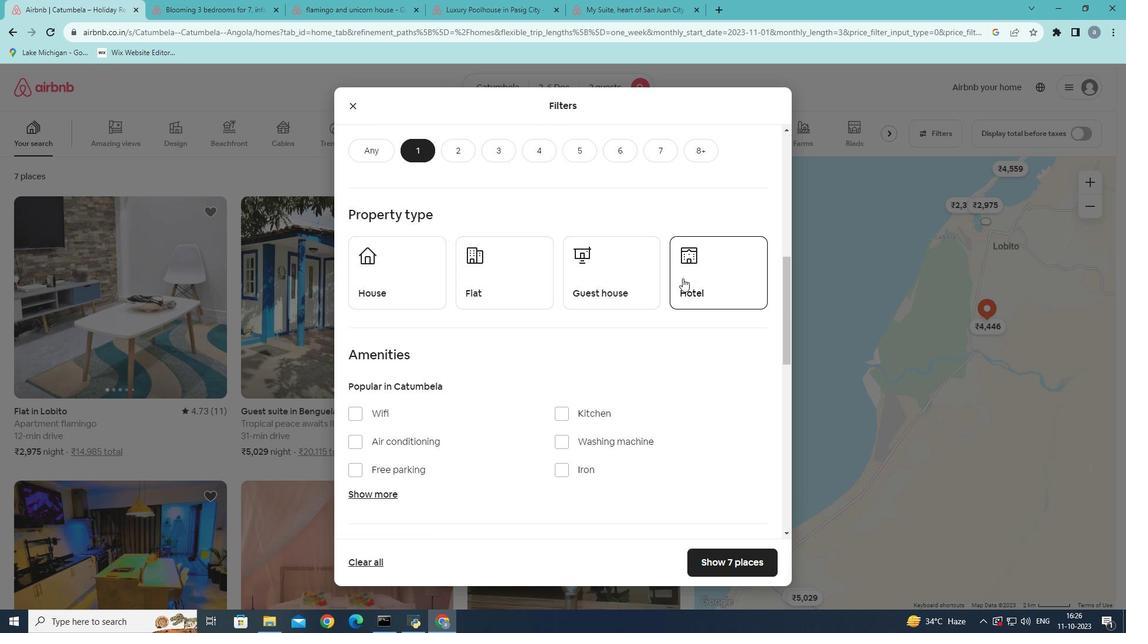 
Action: Mouse pressed left at (683, 278)
Screenshot: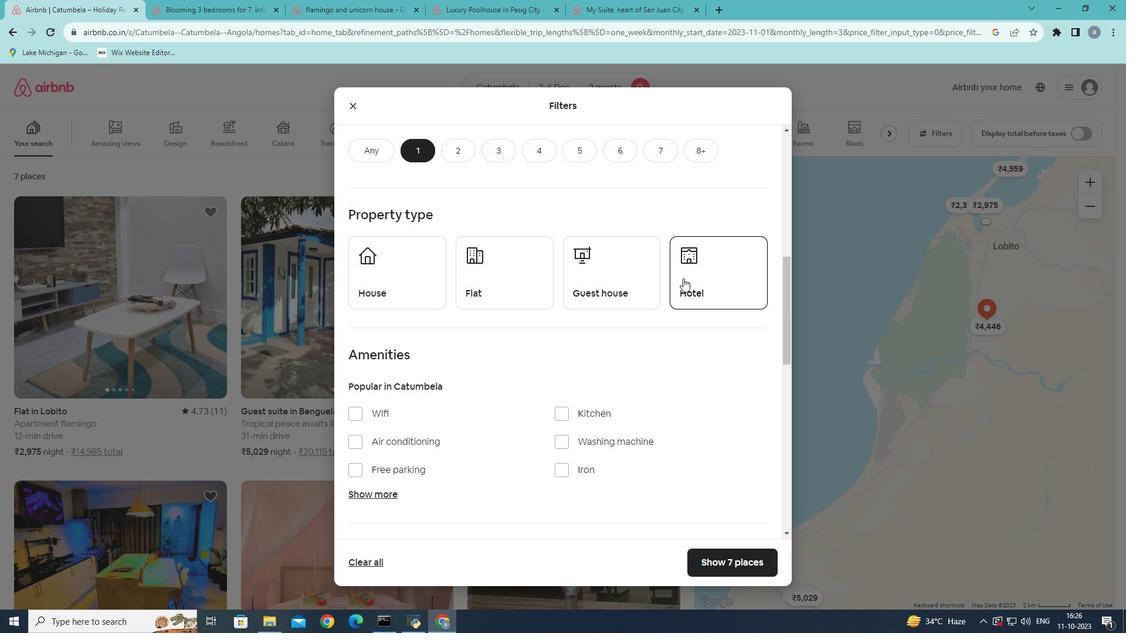 
Action: Mouse moved to (520, 313)
Screenshot: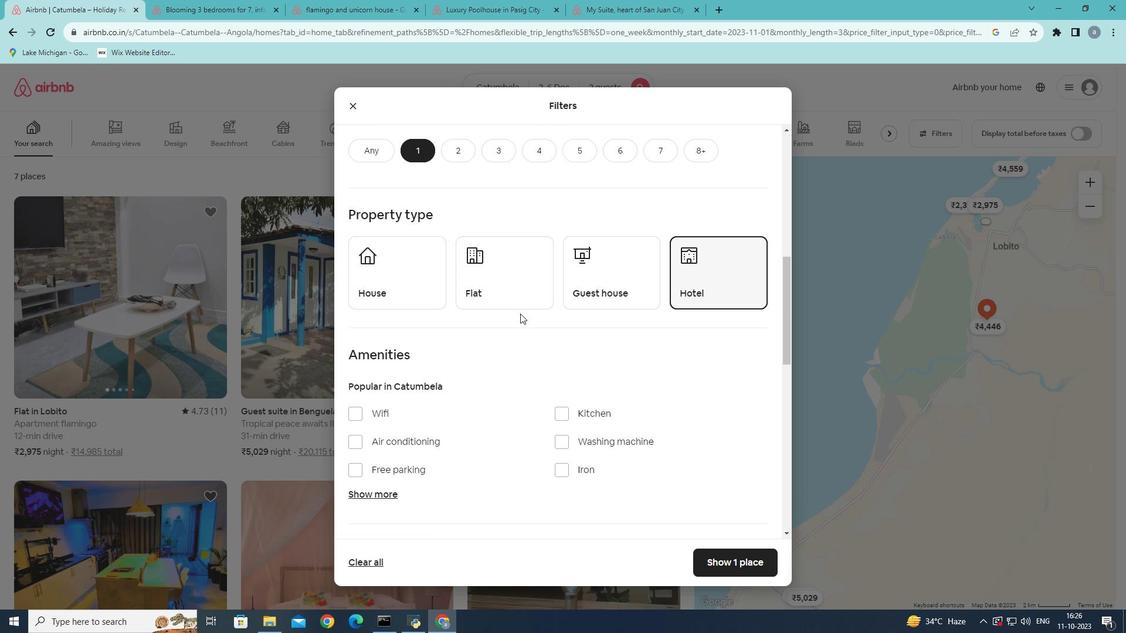 
Action: Mouse scrolled (520, 313) with delta (0, 0)
Screenshot: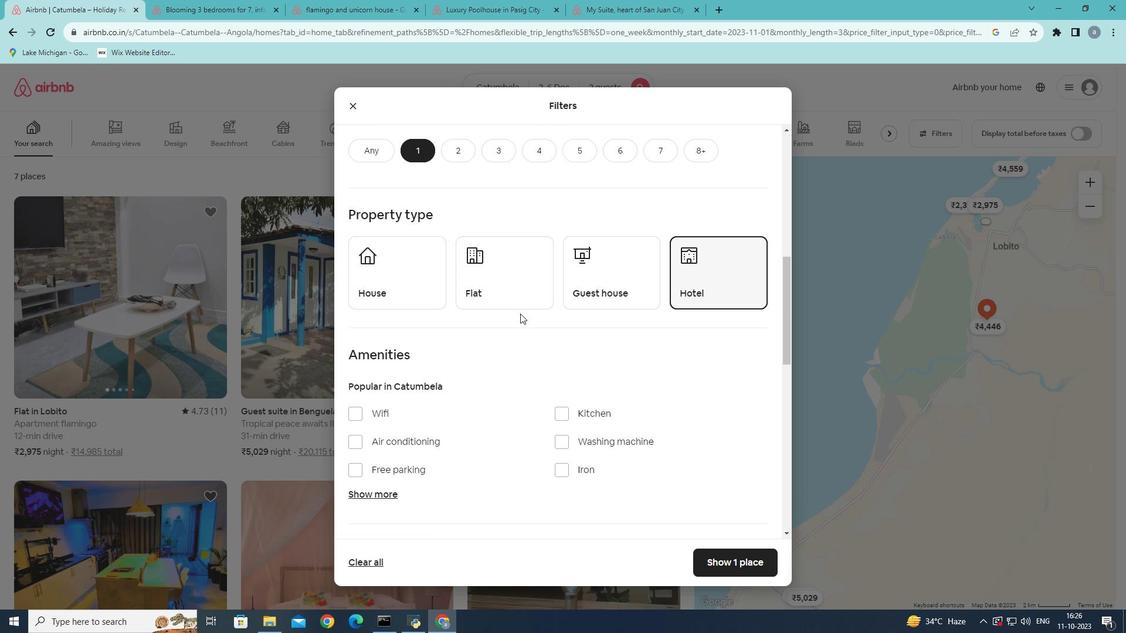 
Action: Mouse moved to (520, 314)
Screenshot: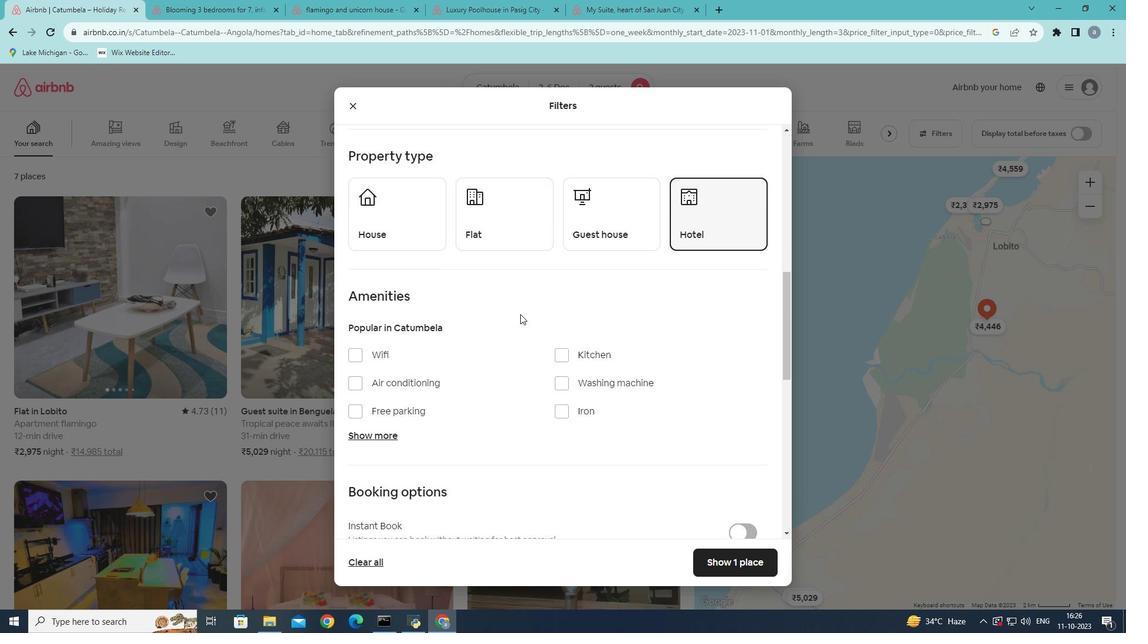 
Action: Mouse scrolled (520, 313) with delta (0, 0)
Screenshot: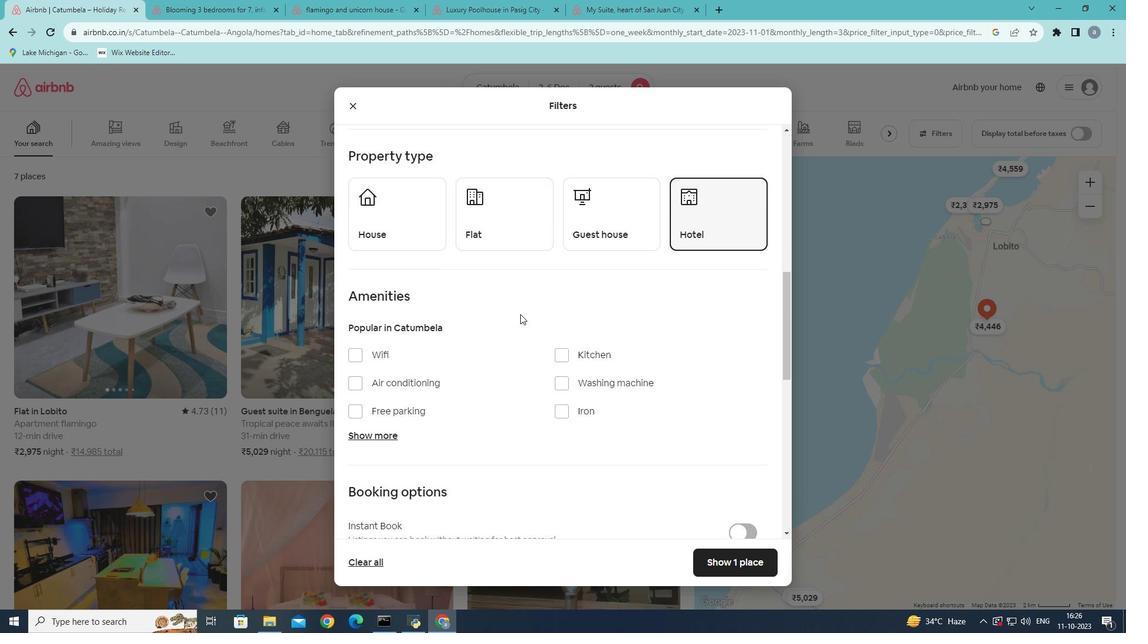 
Action: Mouse moved to (522, 313)
Screenshot: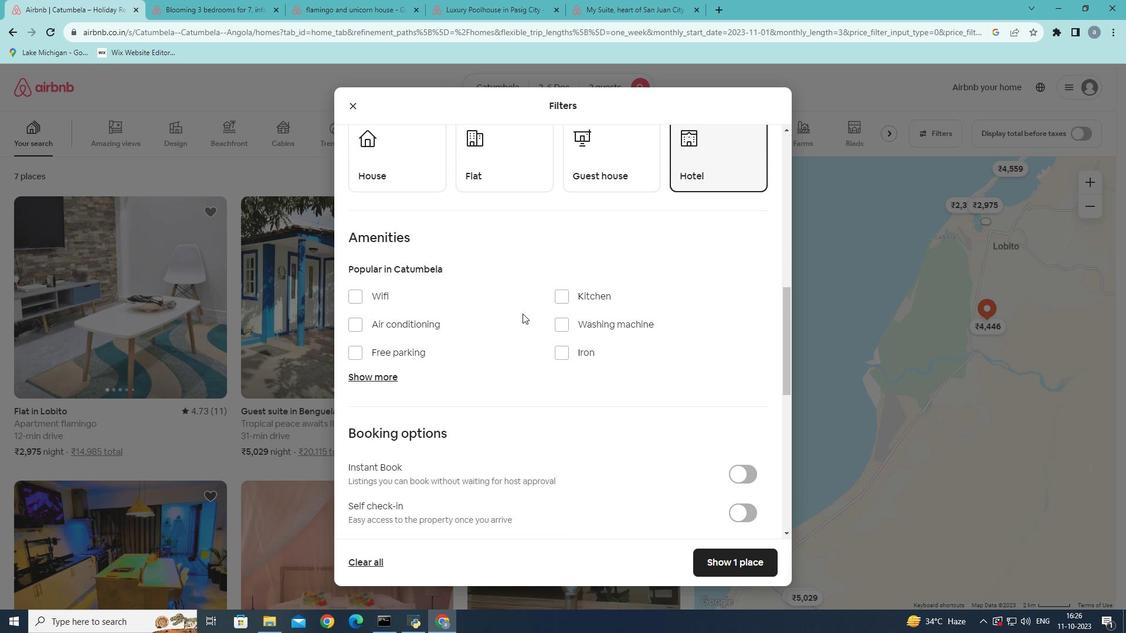 
Action: Mouse scrolled (522, 313) with delta (0, 0)
Screenshot: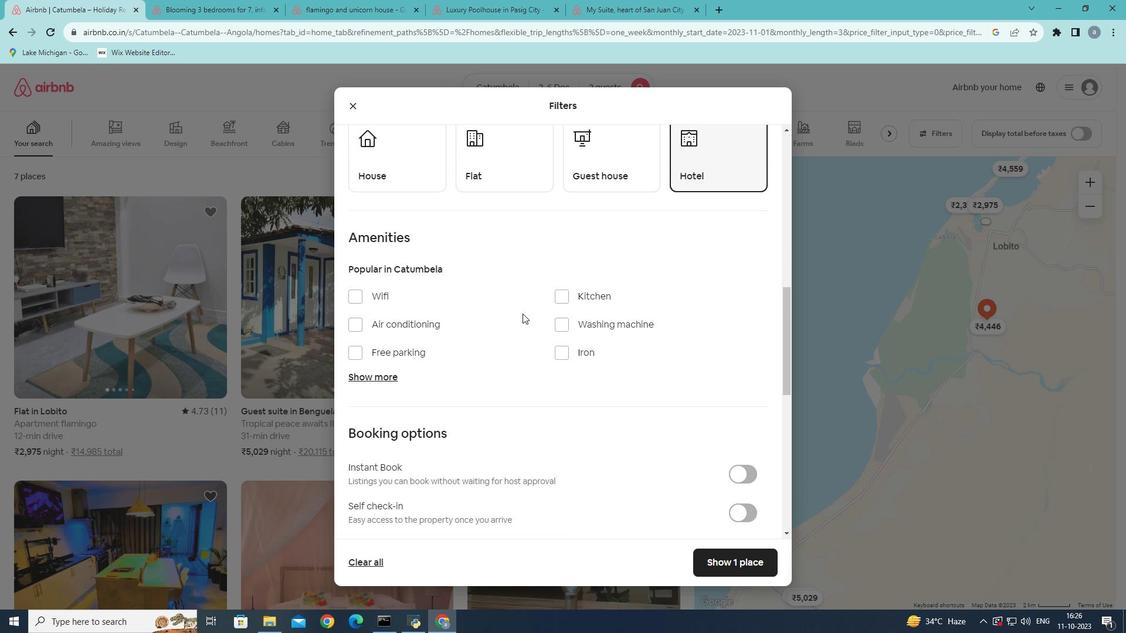 
Action: Mouse scrolled (522, 313) with delta (0, 0)
Screenshot: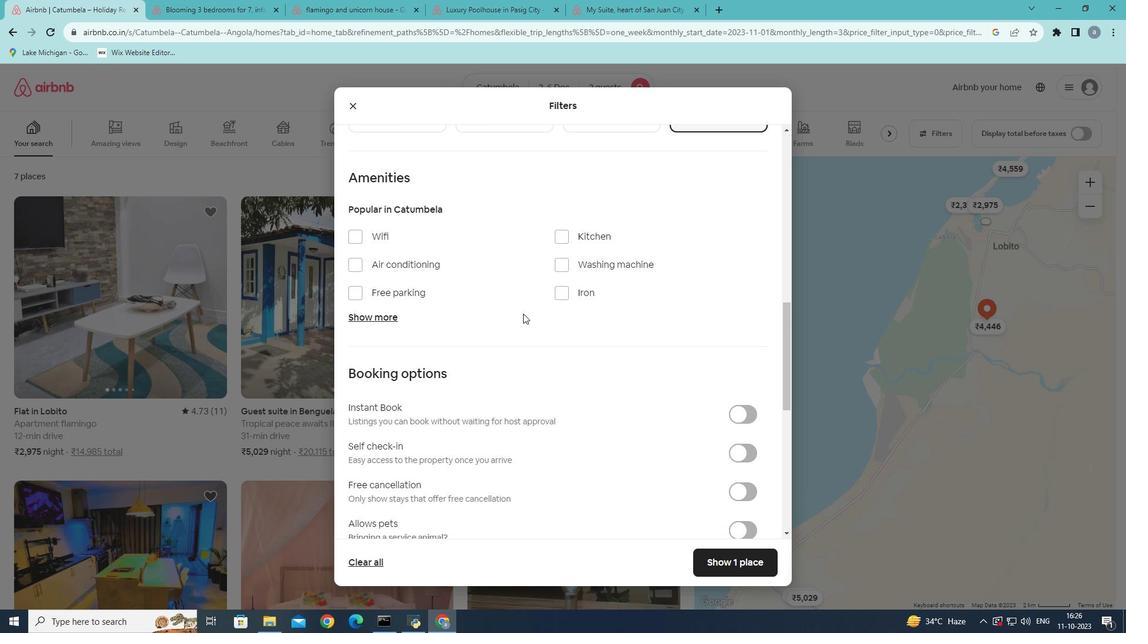 
Action: Mouse moved to (354, 205)
Screenshot: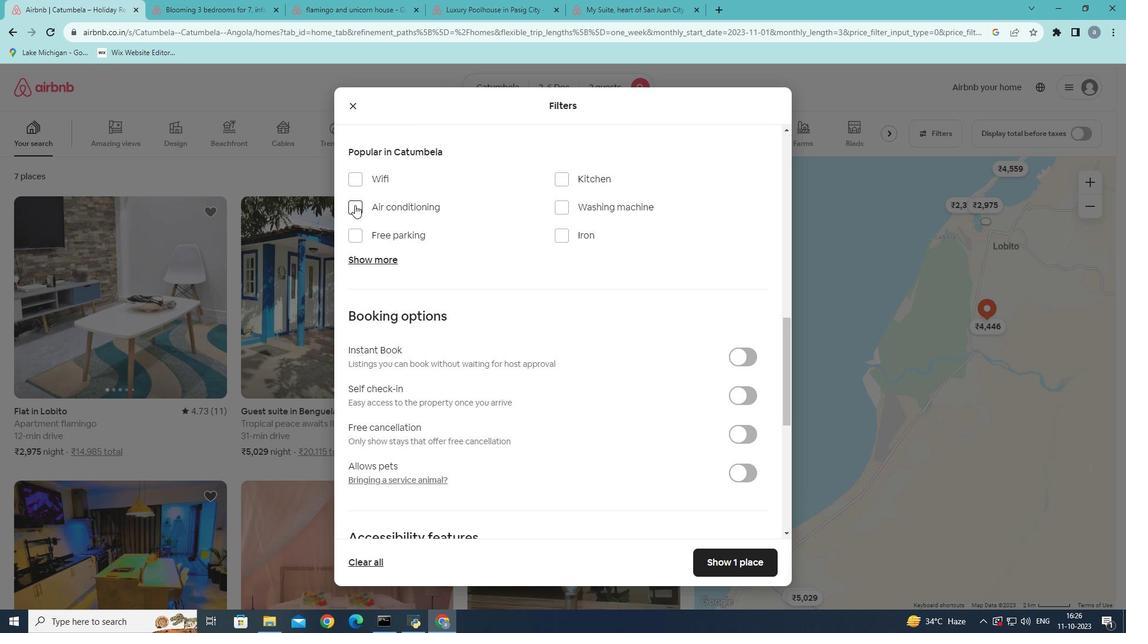 
Action: Mouse pressed left at (354, 205)
Screenshot: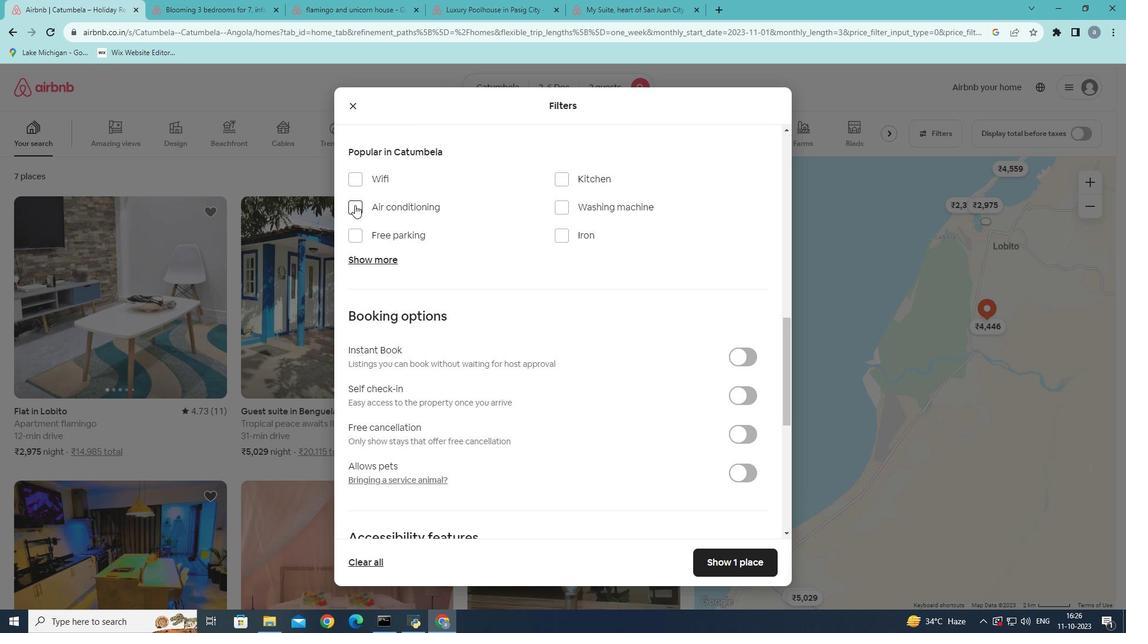 
Action: Mouse moved to (381, 260)
Screenshot: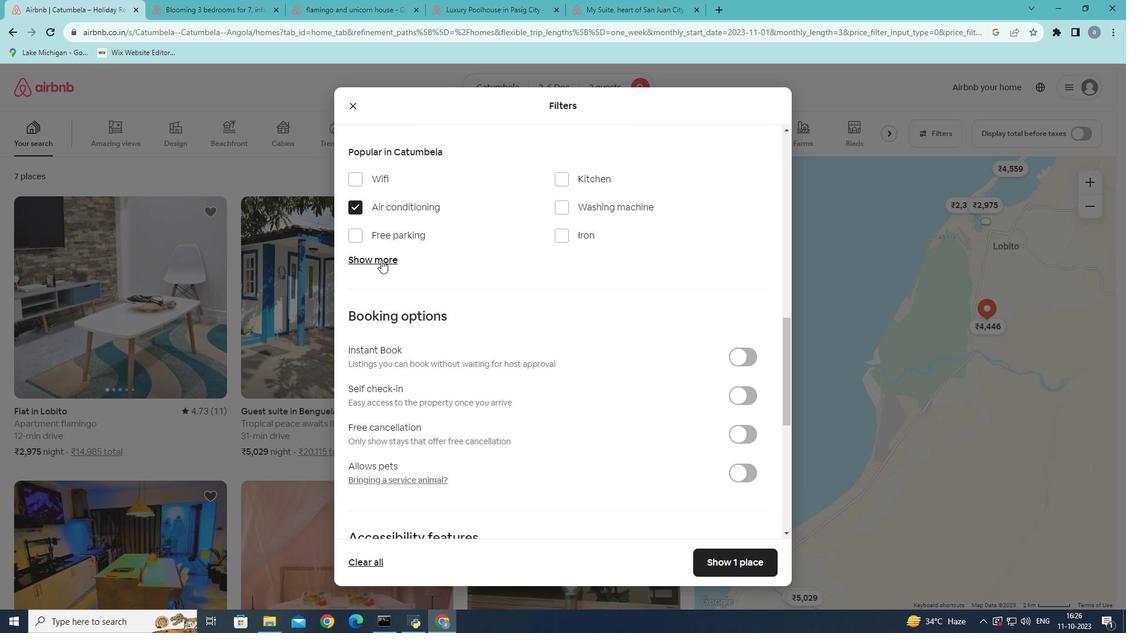 
Action: Mouse pressed left at (381, 260)
Screenshot: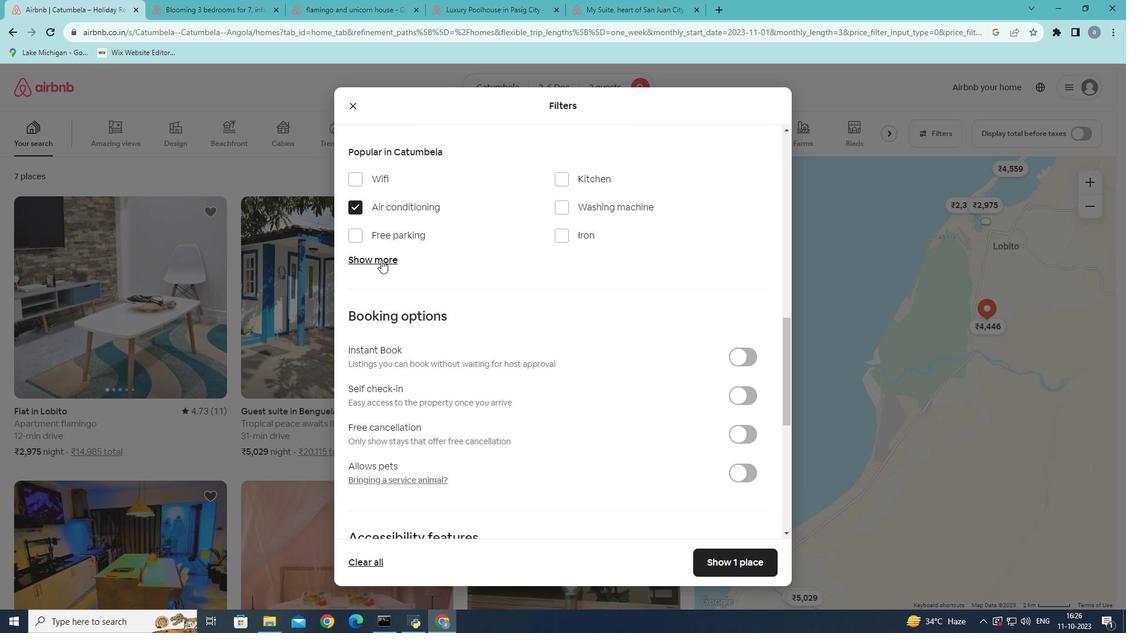 
Action: Mouse moved to (498, 340)
Screenshot: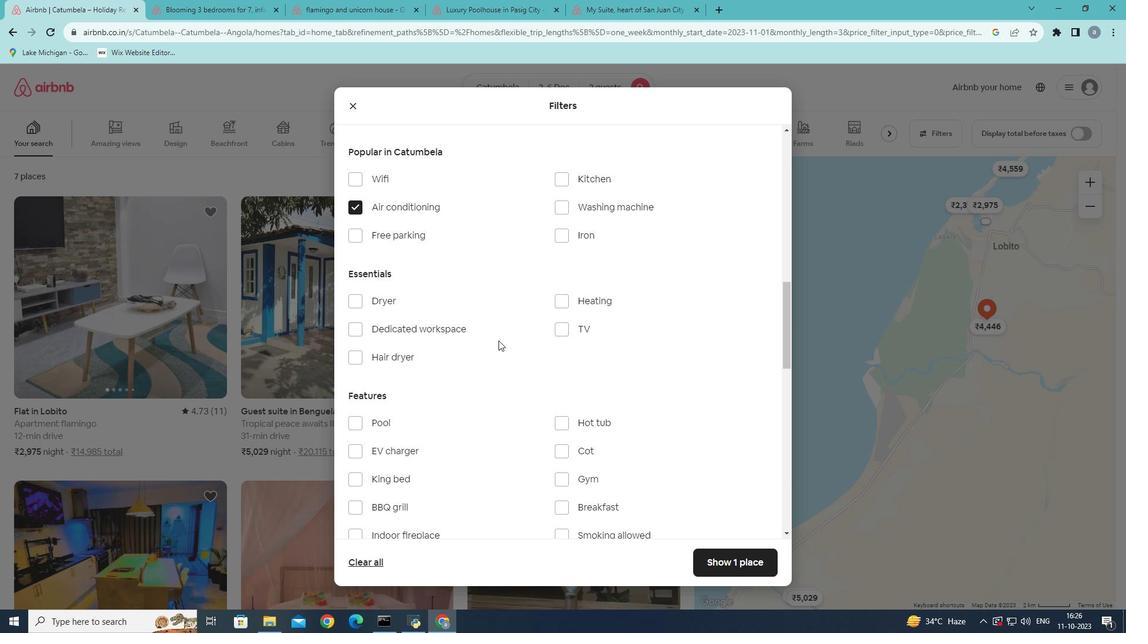 
Action: Mouse scrolled (498, 340) with delta (0, 0)
Screenshot: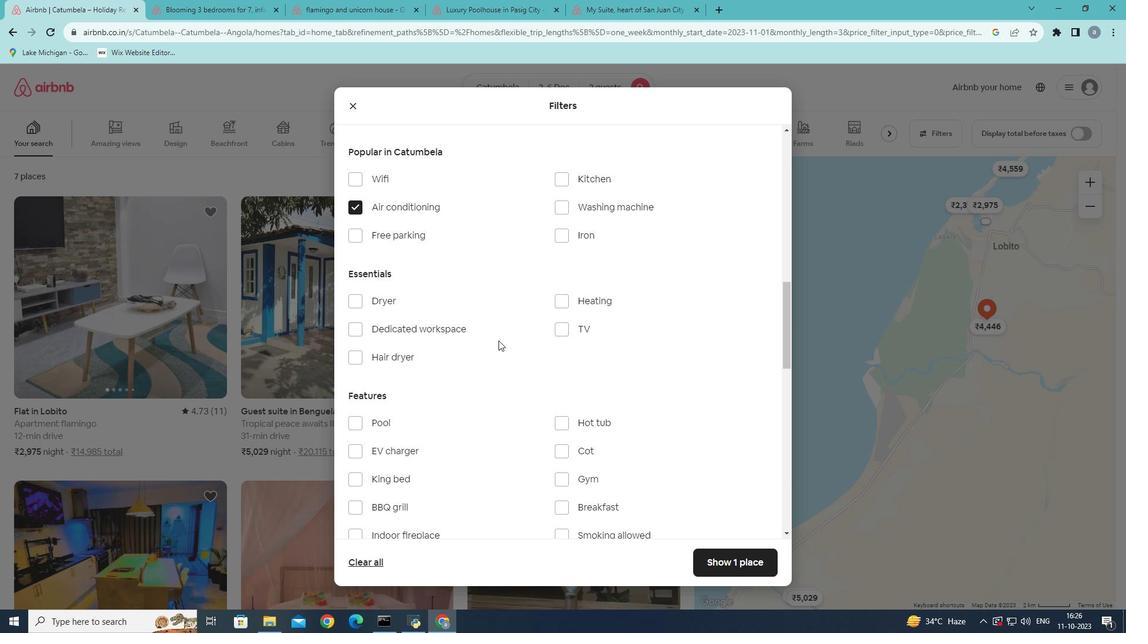 
Action: Mouse moved to (498, 340)
Screenshot: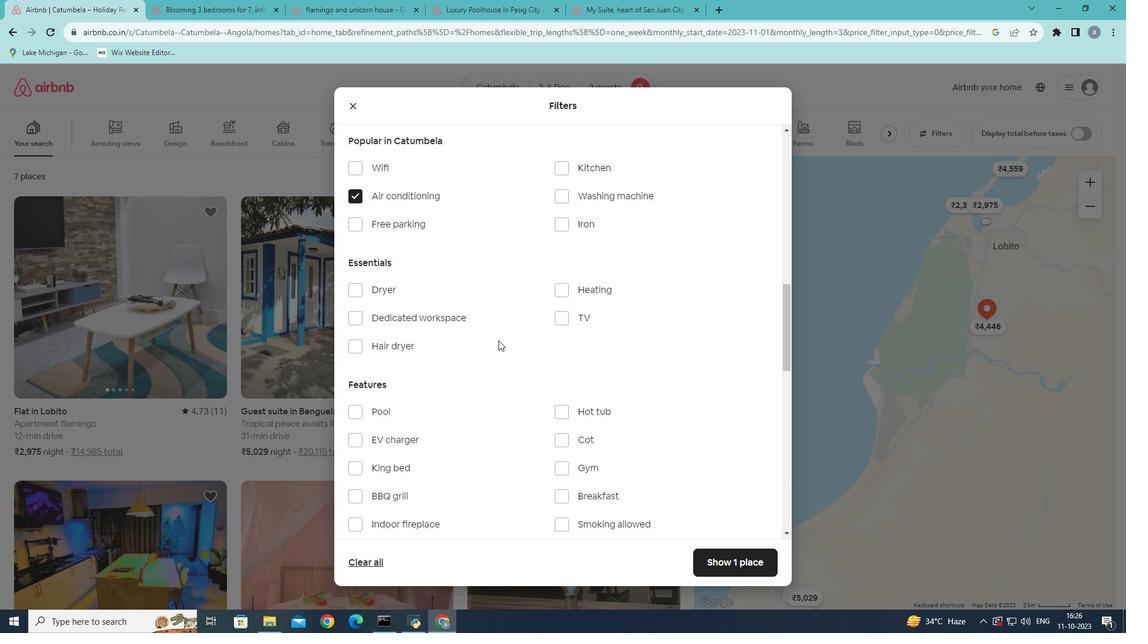 
Action: Mouse scrolled (498, 340) with delta (0, 0)
Screenshot: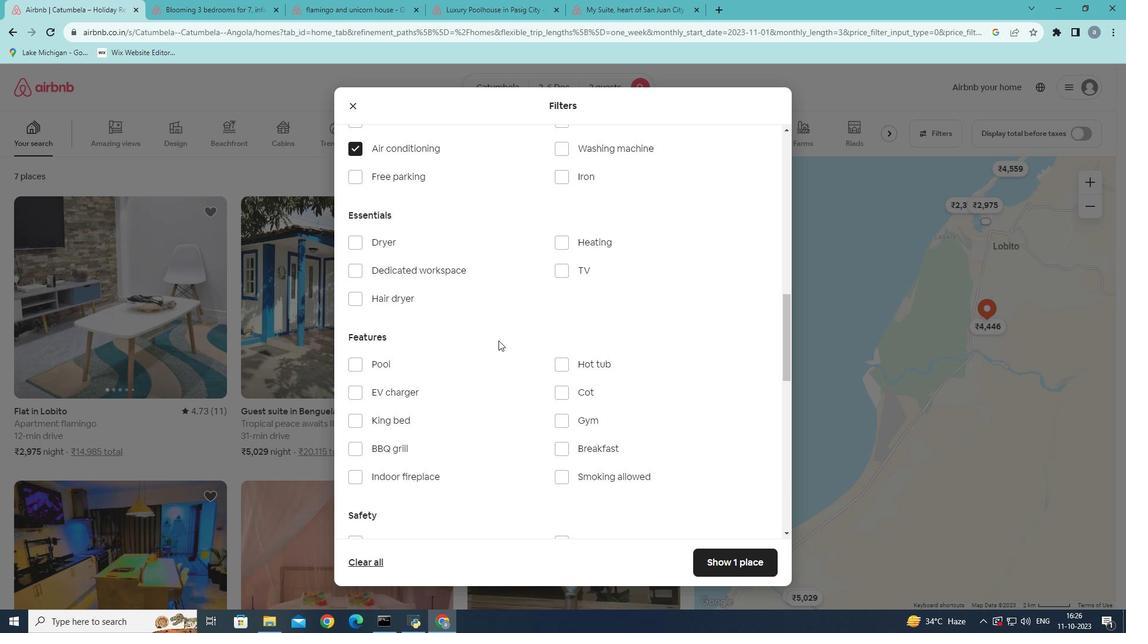 
Action: Mouse moved to (356, 389)
Screenshot: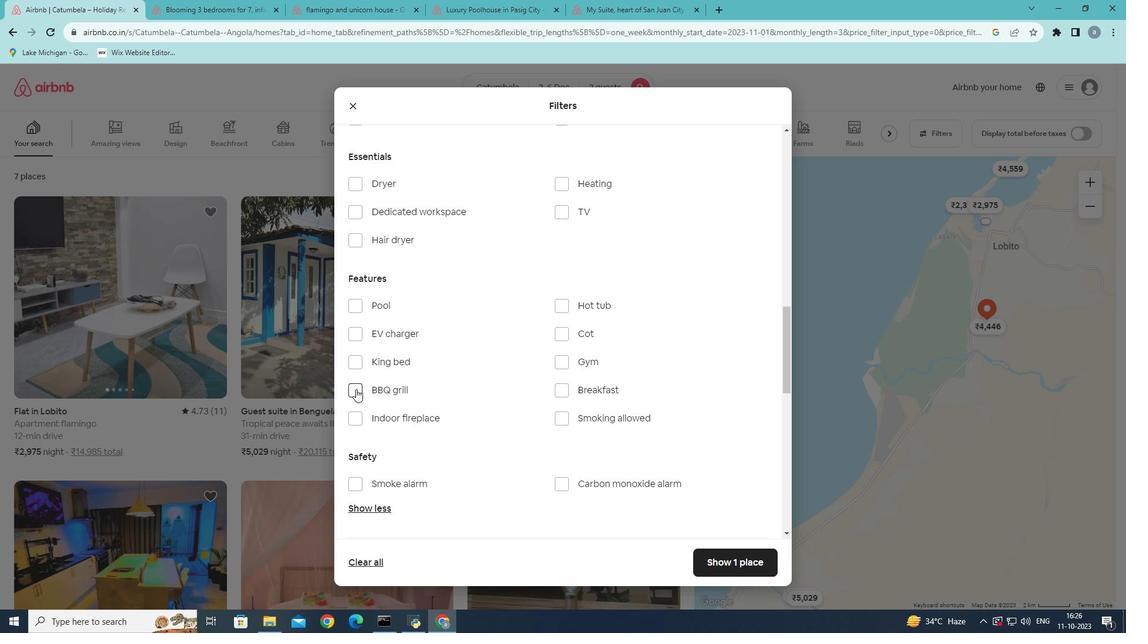 
Action: Mouse pressed left at (356, 389)
Screenshot: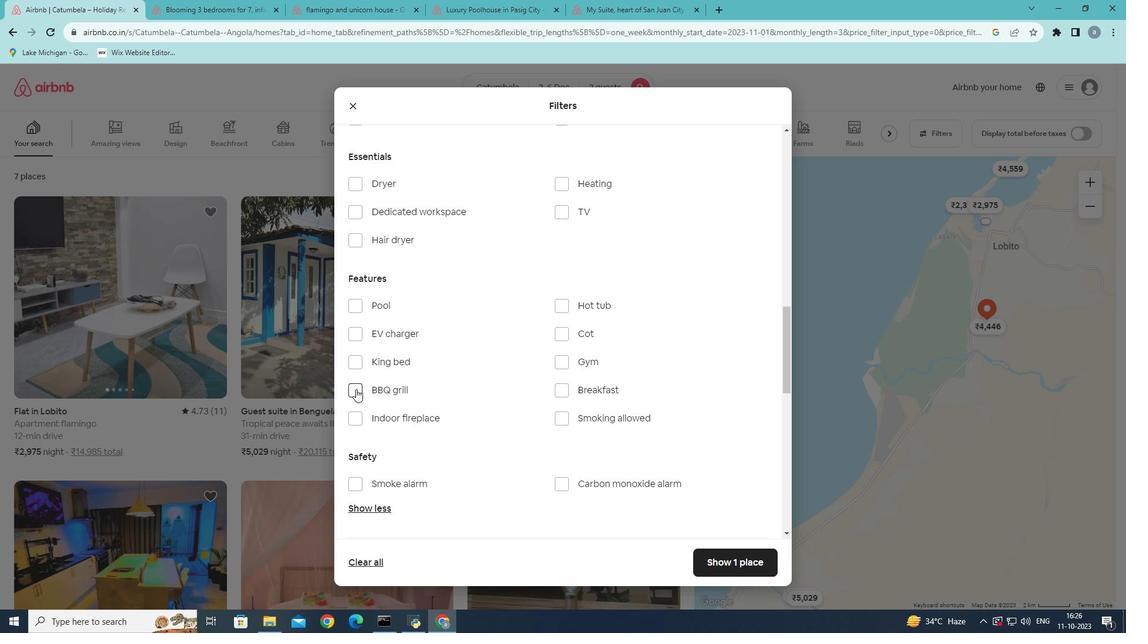 
Action: Mouse moved to (558, 416)
Screenshot: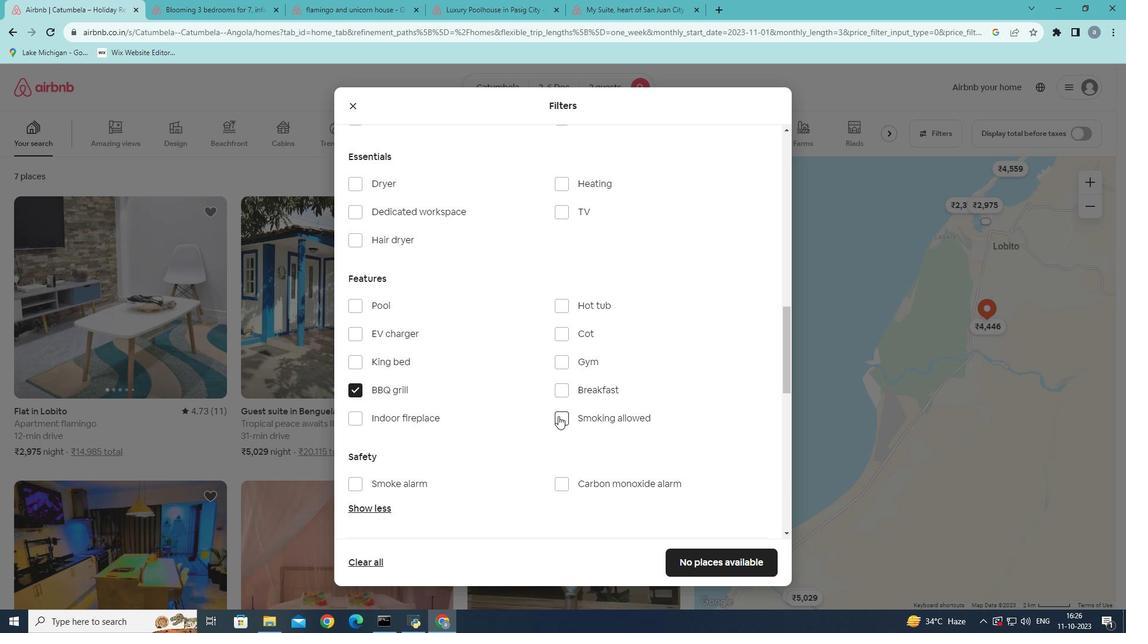 
Action: Mouse pressed left at (558, 416)
Screenshot: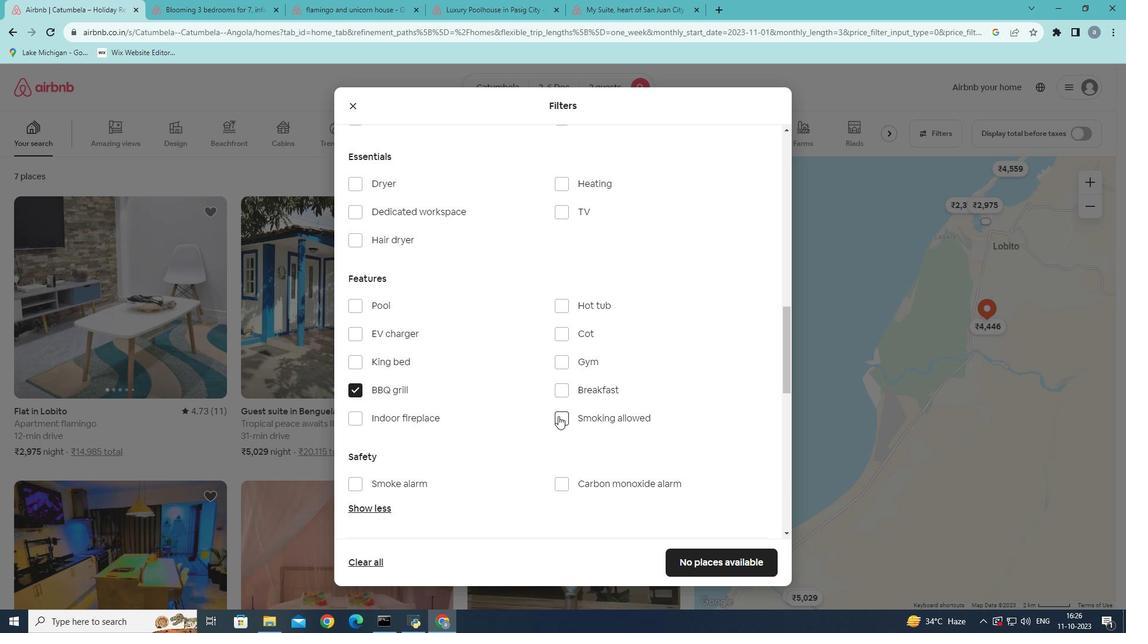 
Action: Mouse moved to (400, 444)
Screenshot: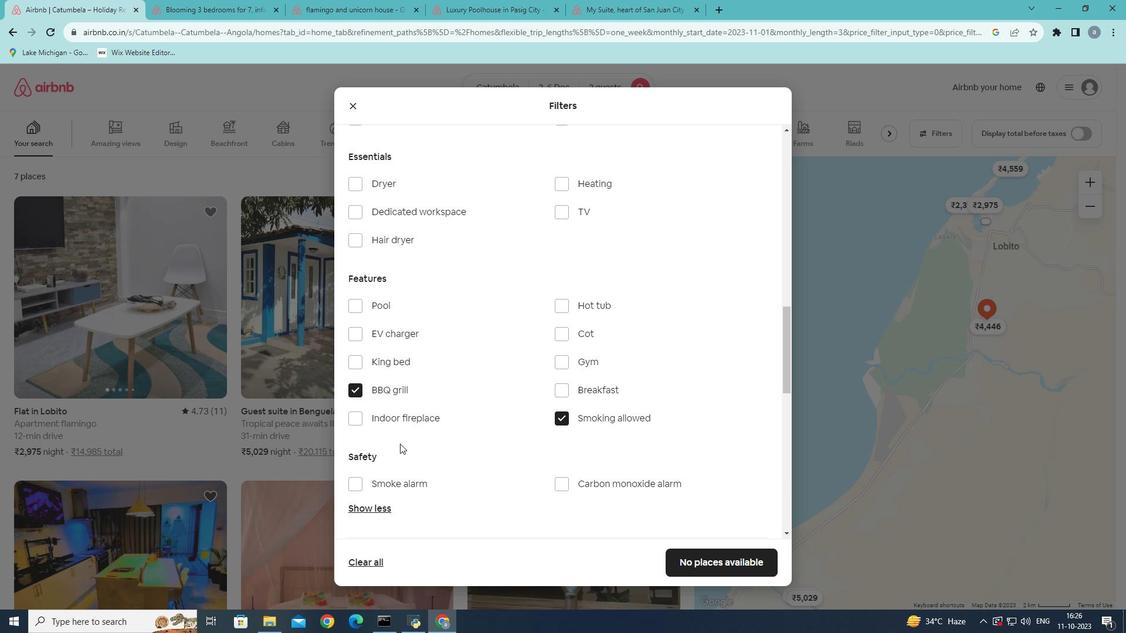 
Action: Mouse scrolled (400, 443) with delta (0, 0)
Screenshot: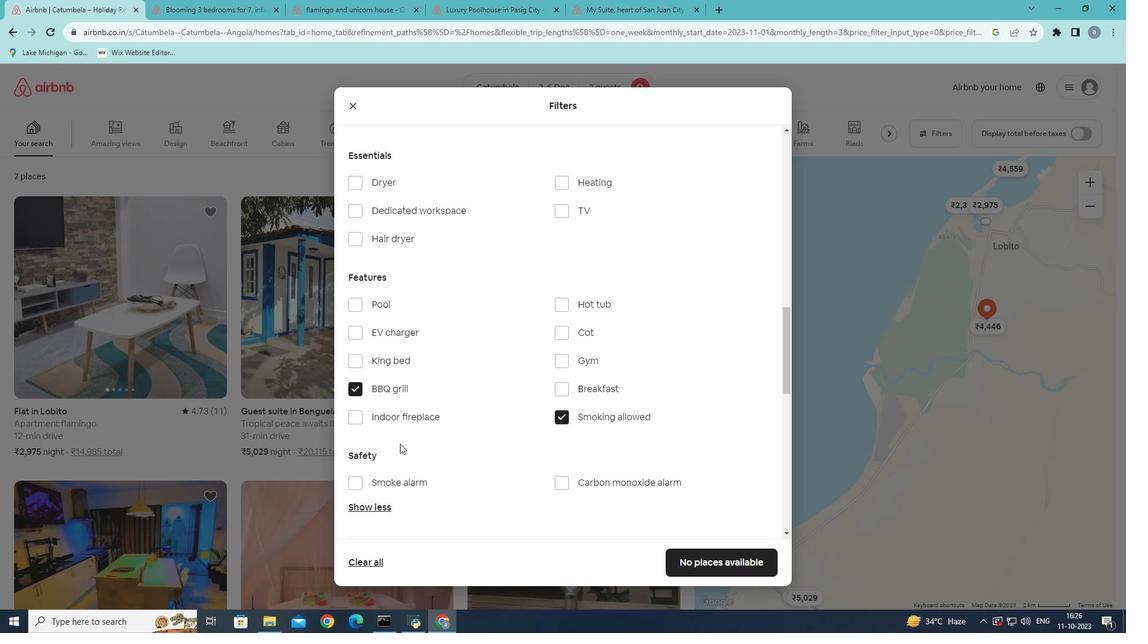 
Action: Mouse moved to (404, 439)
Screenshot: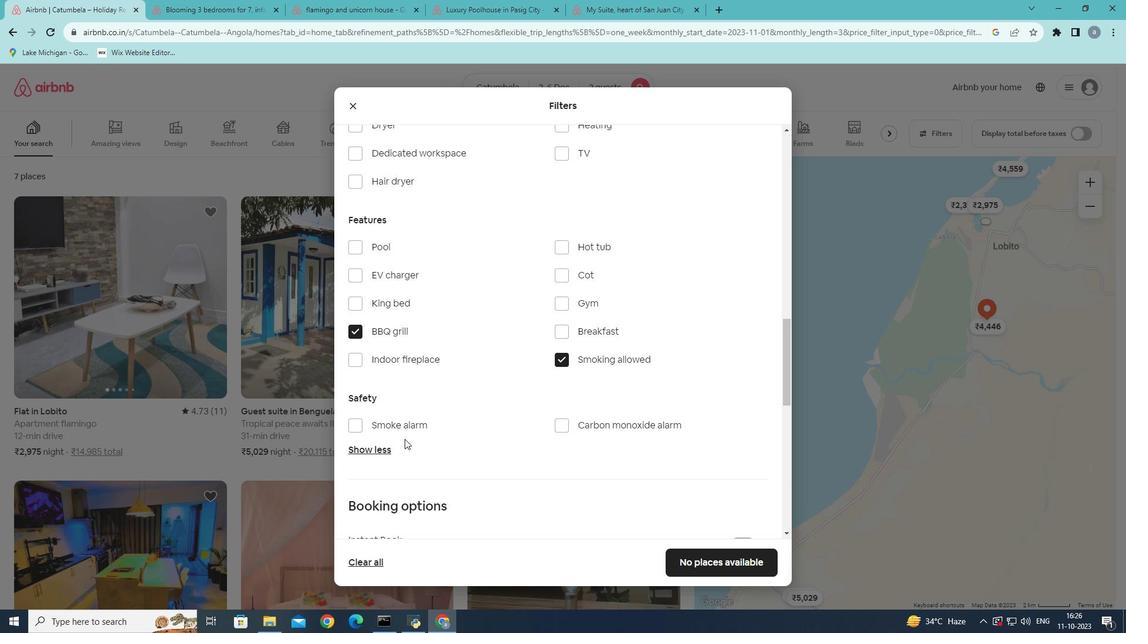 
Action: Mouse scrolled (404, 438) with delta (0, 0)
Screenshot: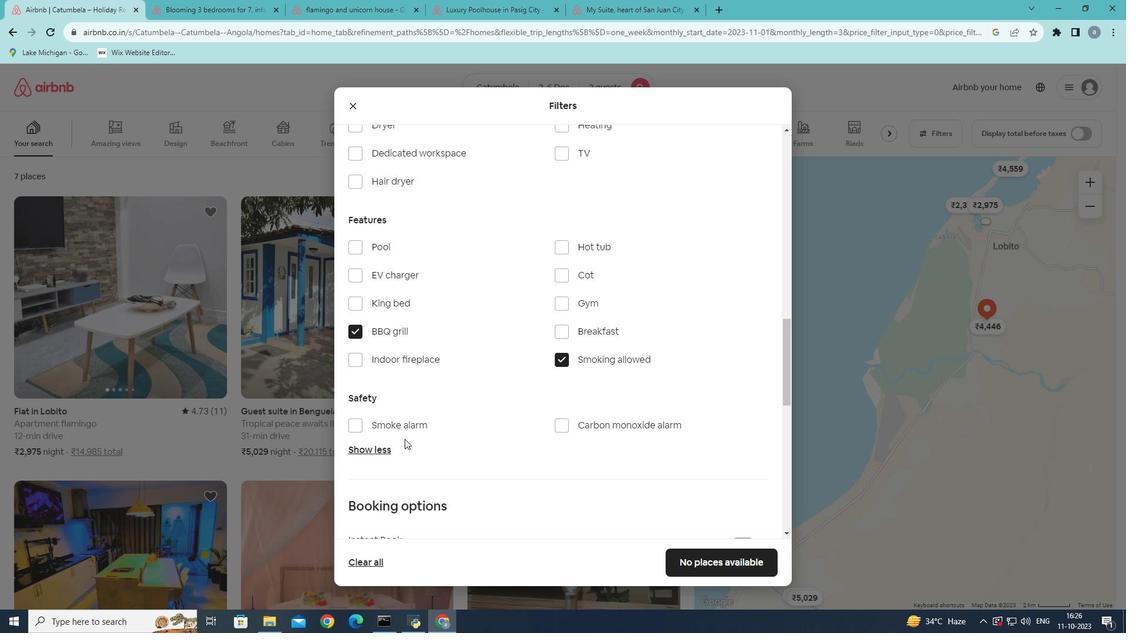 
Action: Mouse moved to (407, 438)
Screenshot: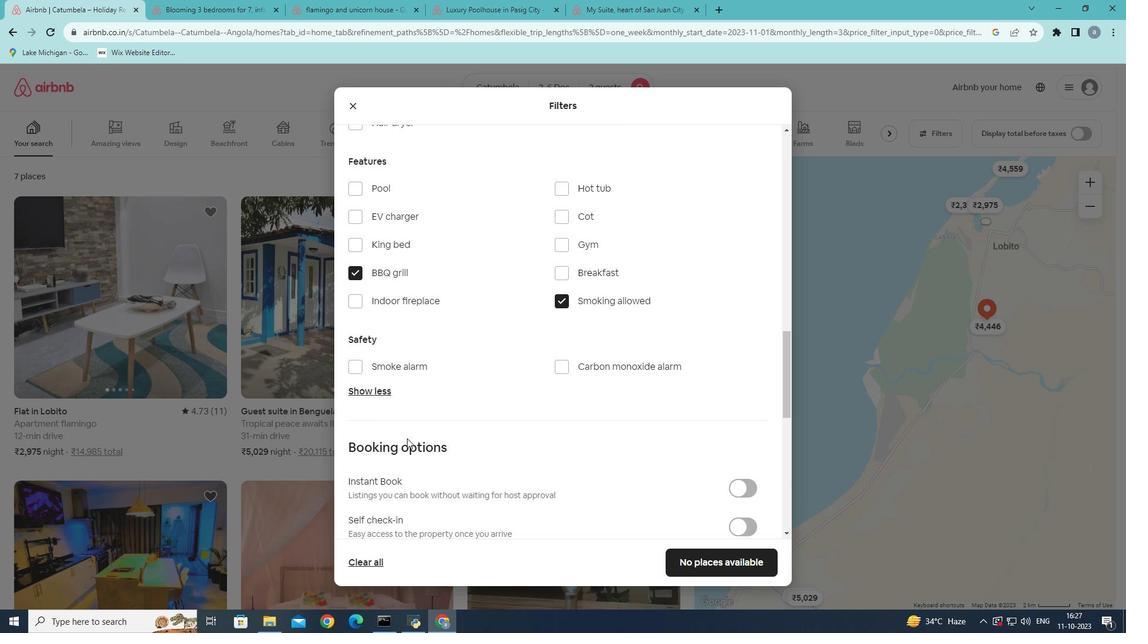 
Action: Mouse scrolled (407, 438) with delta (0, 0)
Screenshot: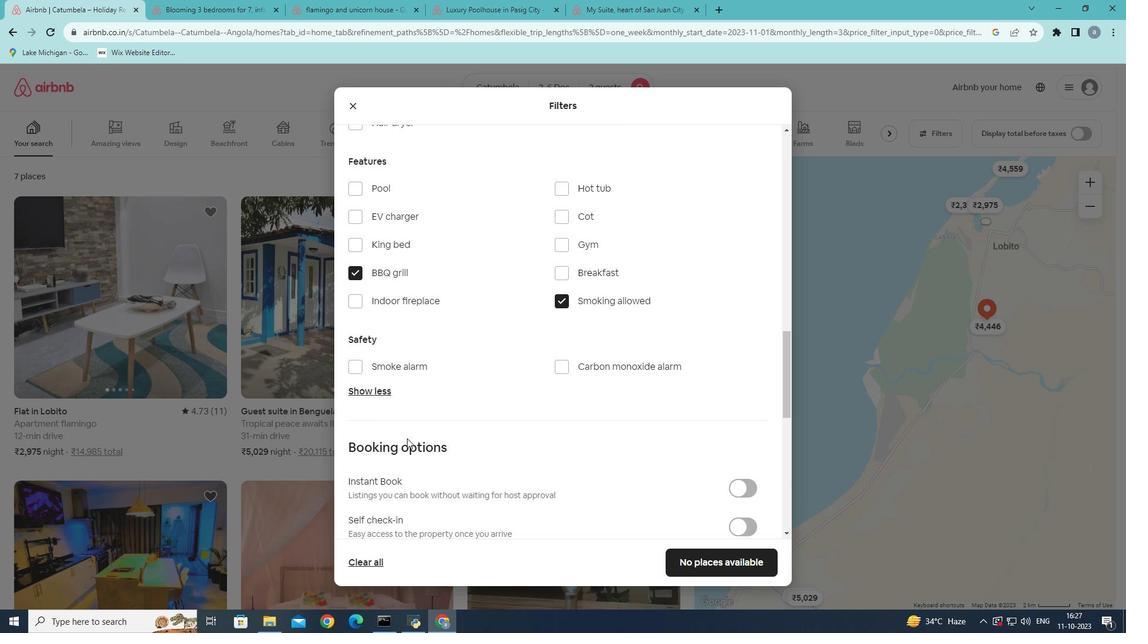 
Action: Mouse moved to (416, 437)
Screenshot: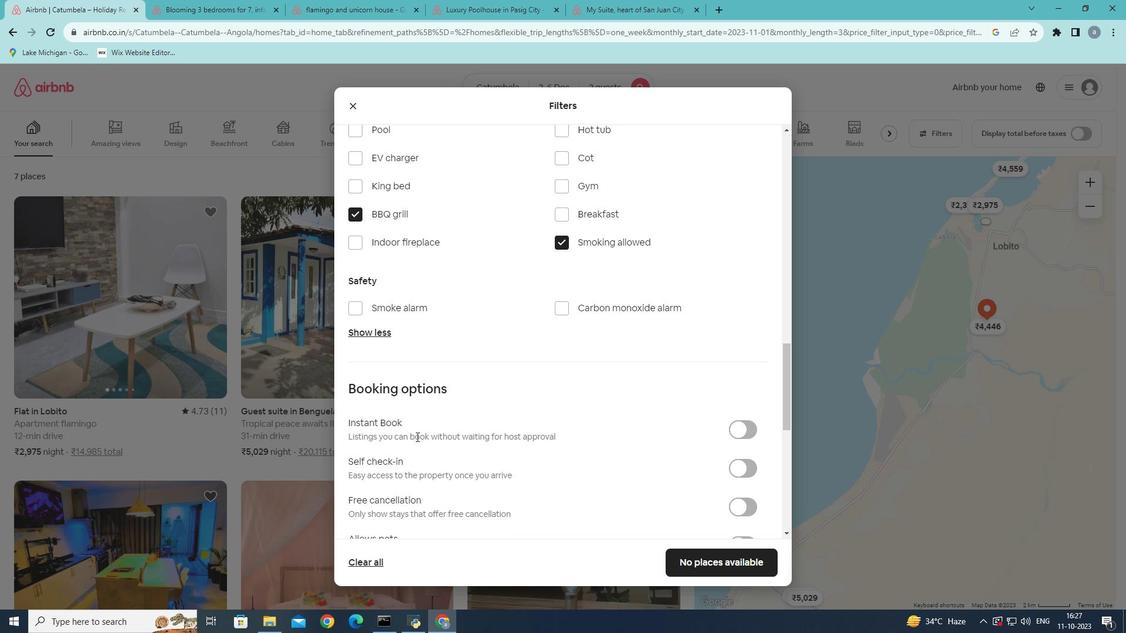 
Action: Mouse scrolled (416, 436) with delta (0, 0)
Screenshot: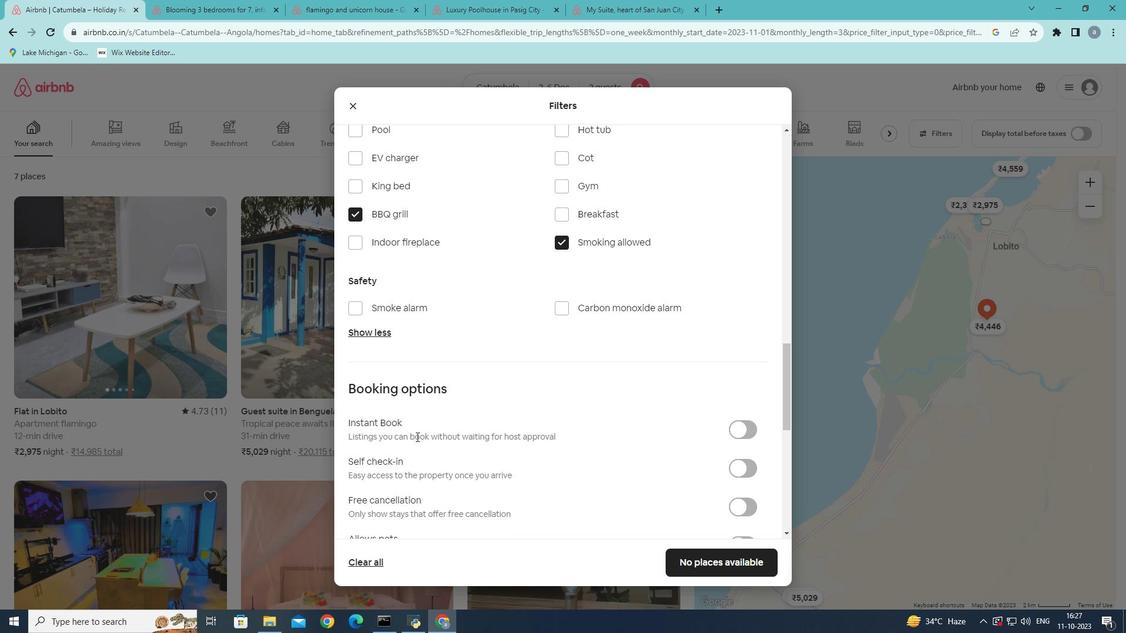 
Action: Mouse moved to (420, 437)
Screenshot: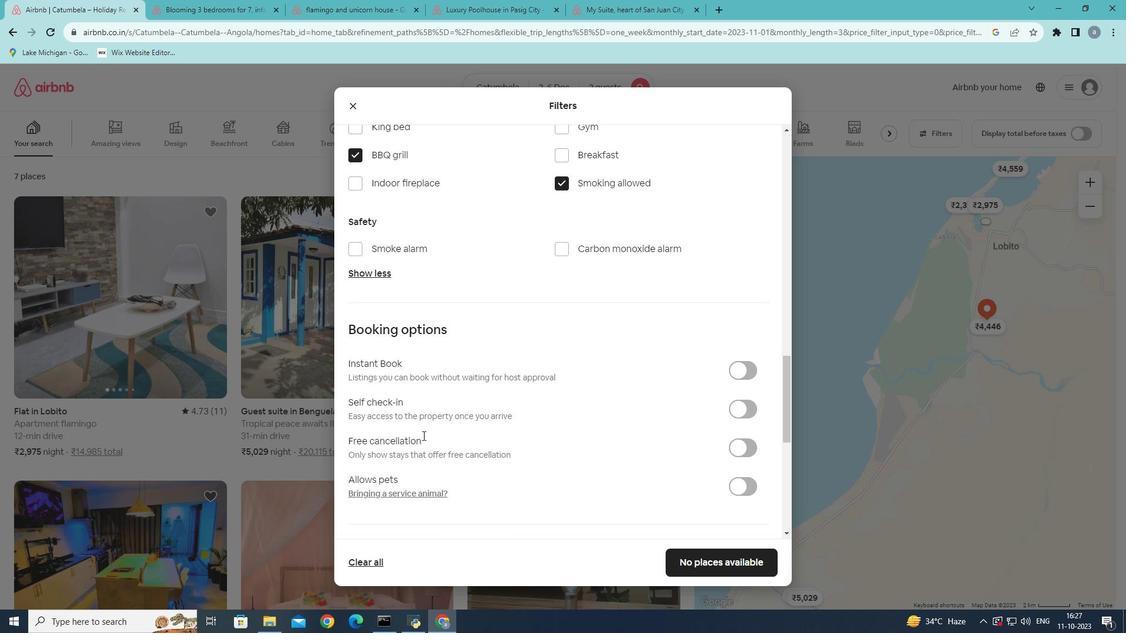 
Action: Mouse scrolled (420, 436) with delta (0, 0)
Screenshot: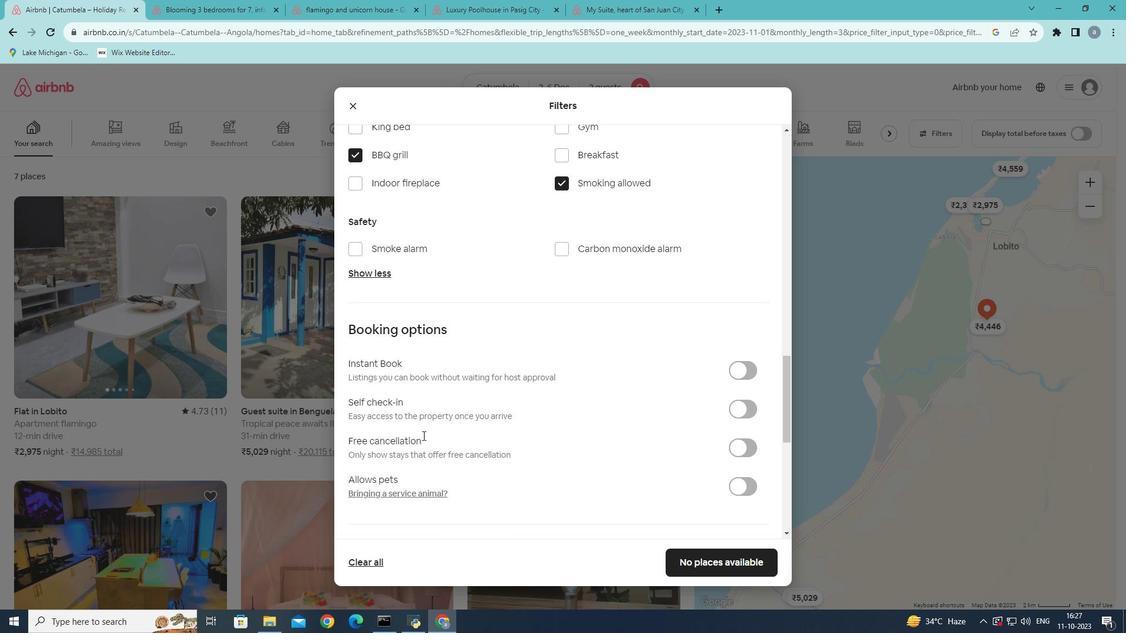 
Action: Mouse moved to (750, 354)
Screenshot: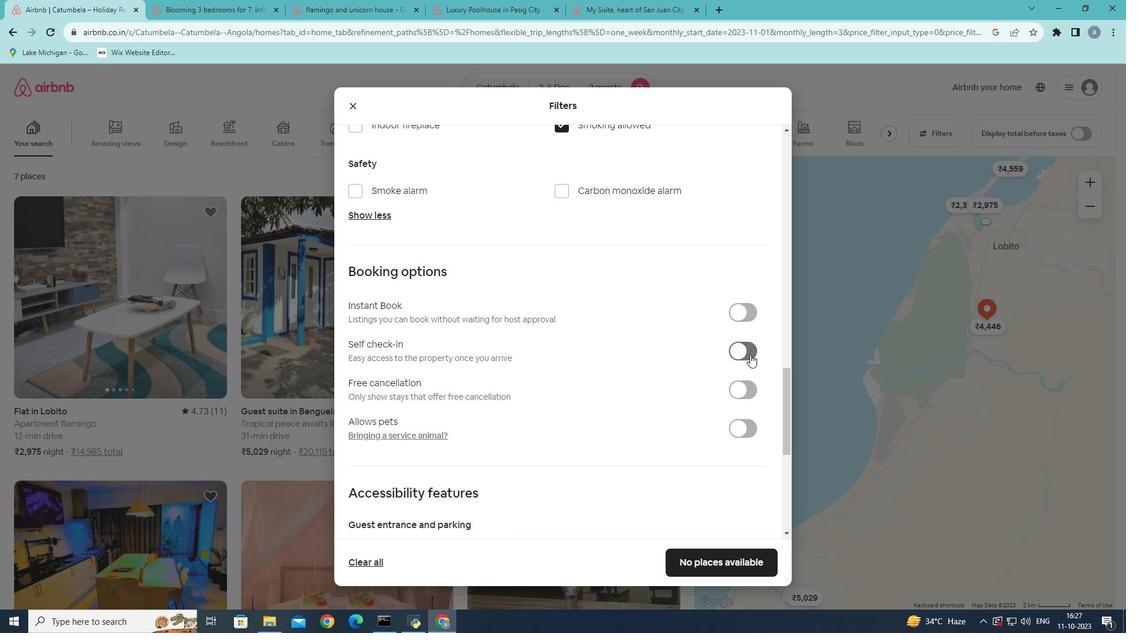 
Action: Mouse pressed left at (750, 354)
Screenshot: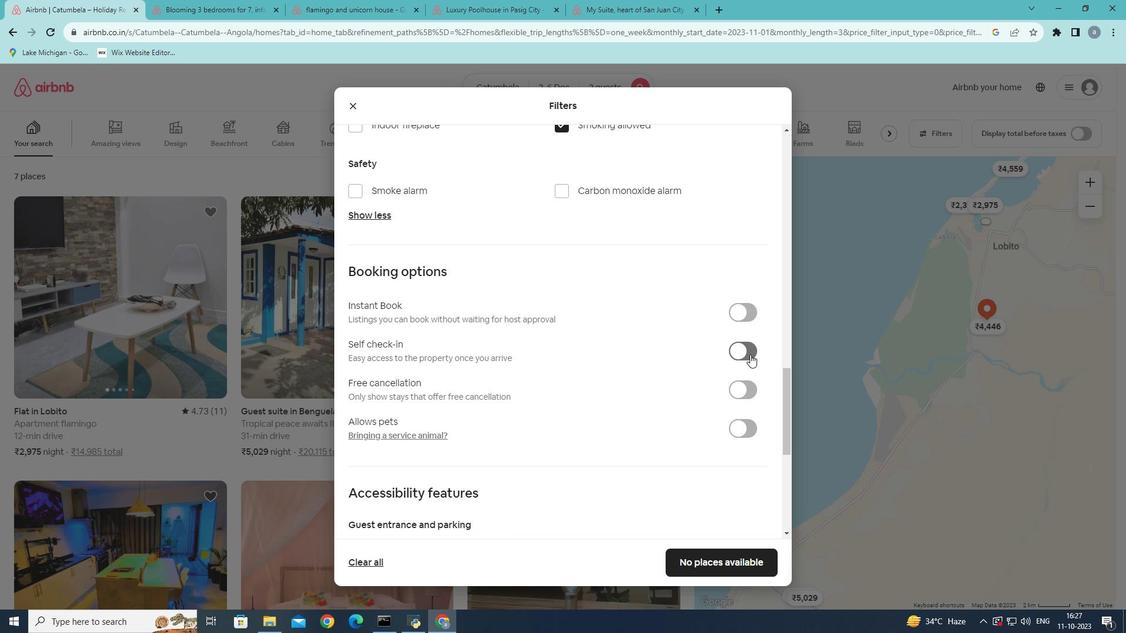 
Action: Mouse moved to (598, 427)
Screenshot: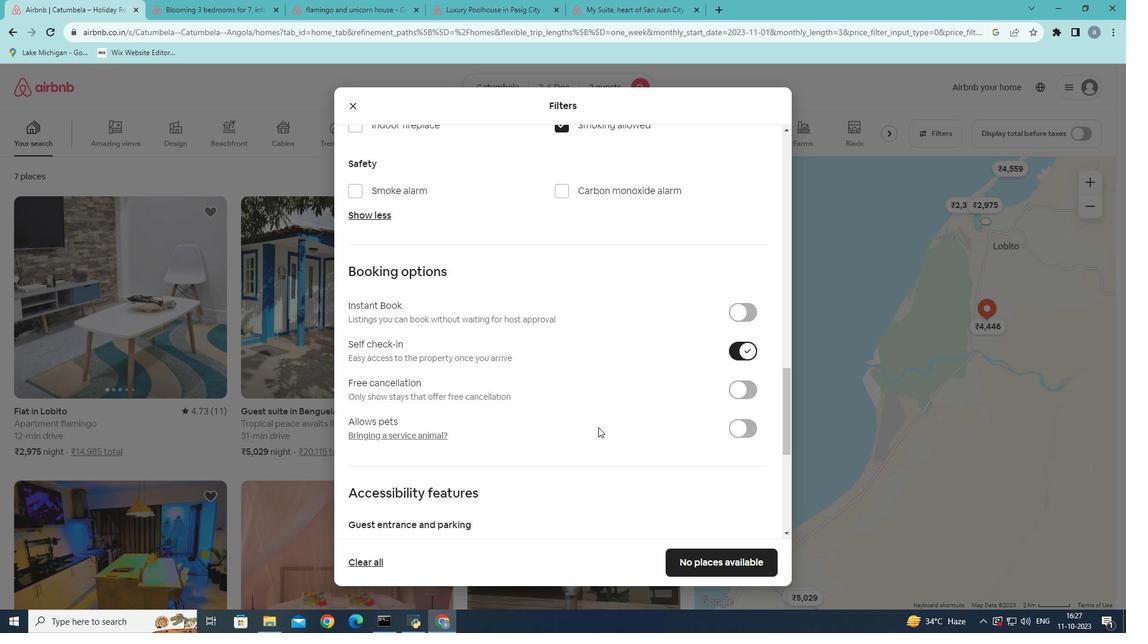 
Action: Mouse scrolled (598, 427) with delta (0, 0)
Screenshot: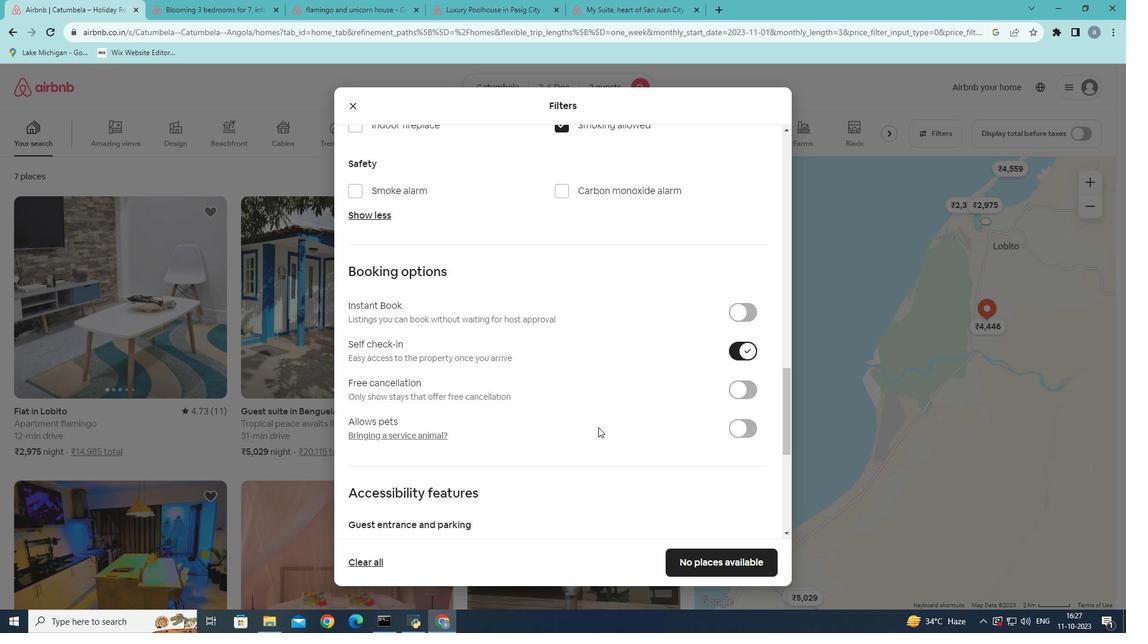
Action: Mouse moved to (598, 428)
Screenshot: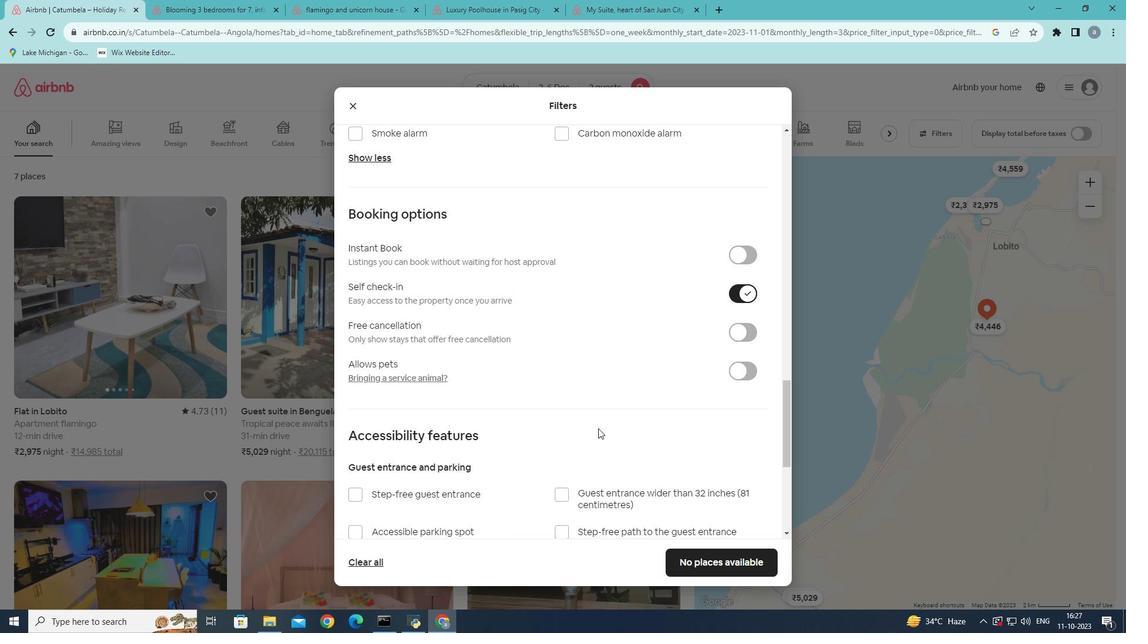 
Action: Mouse scrolled (598, 428) with delta (0, 0)
Screenshot: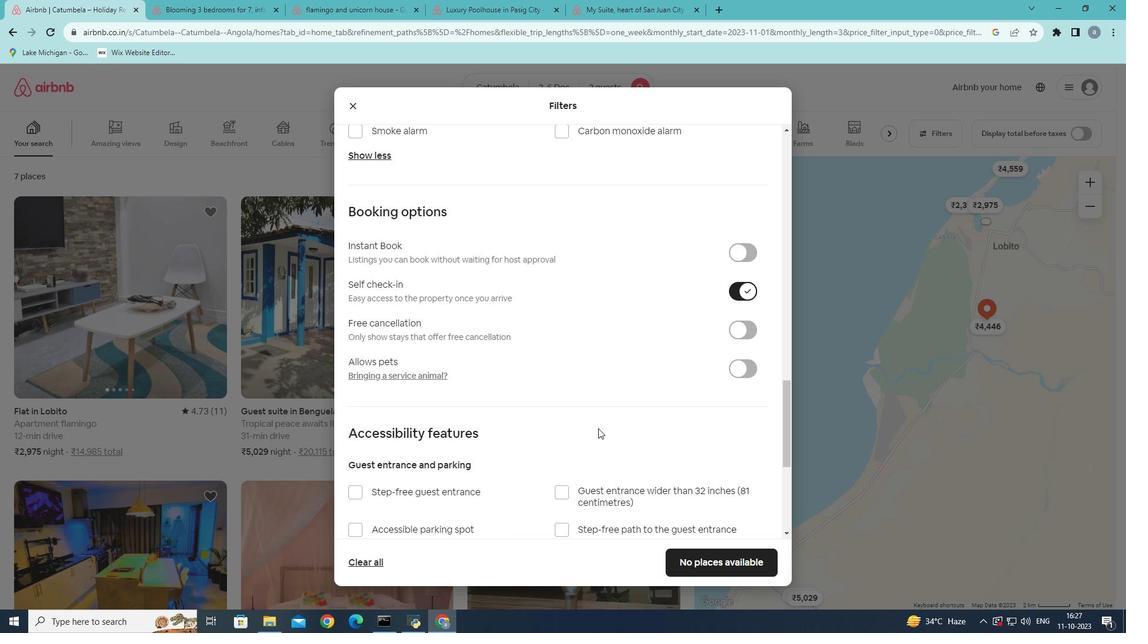 
Action: Mouse moved to (702, 555)
Screenshot: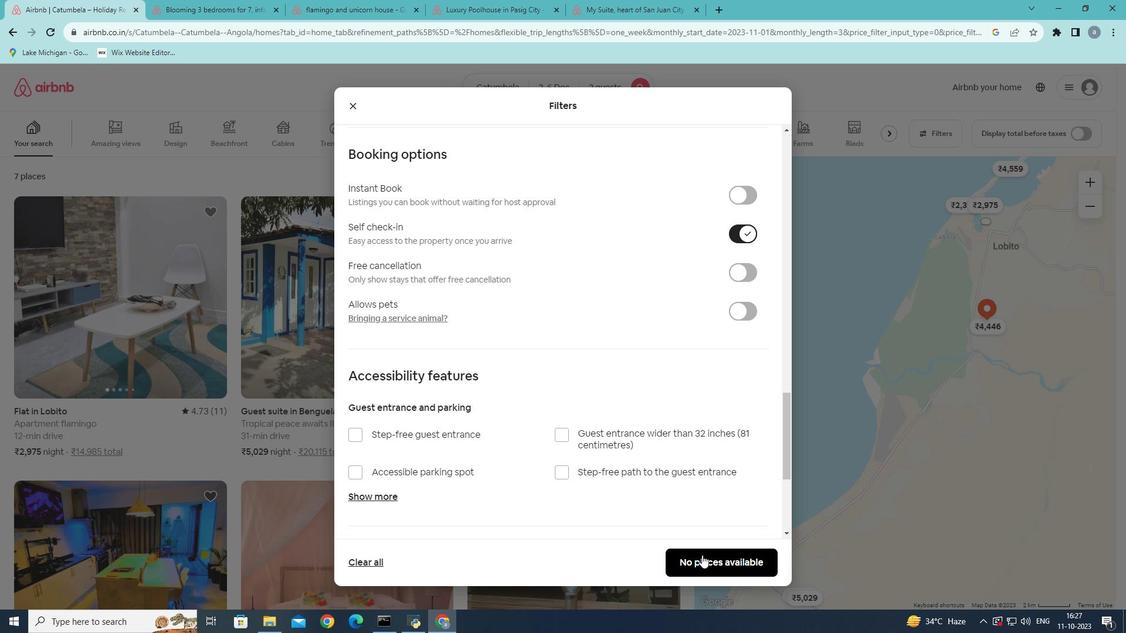 
Action: Mouse pressed left at (702, 555)
Screenshot: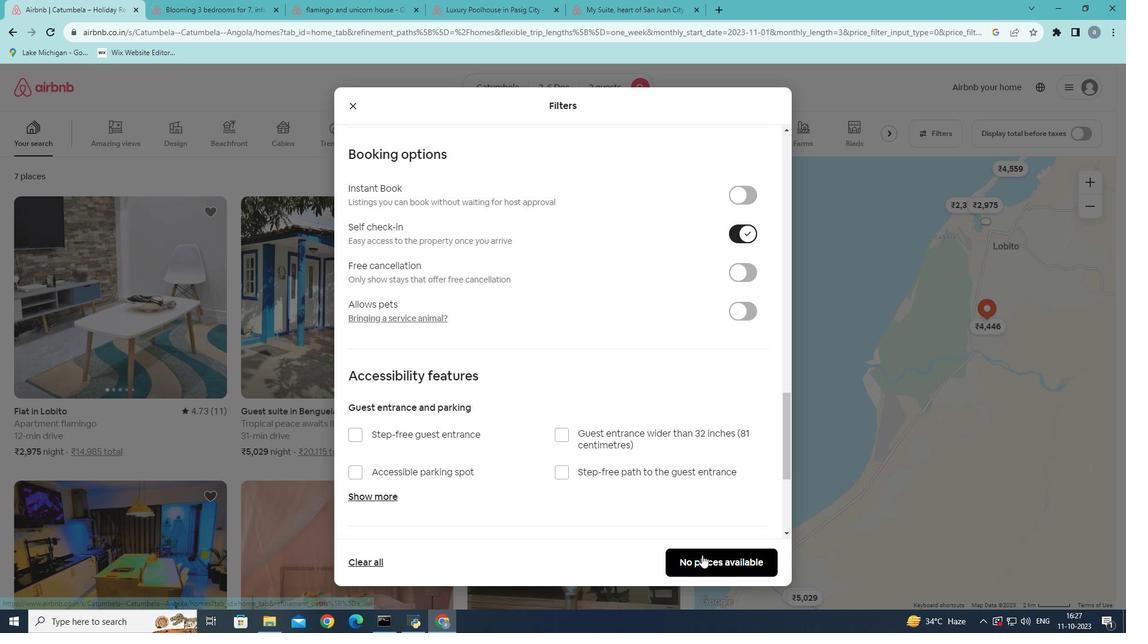 
Action: Mouse moved to (682, 554)
Screenshot: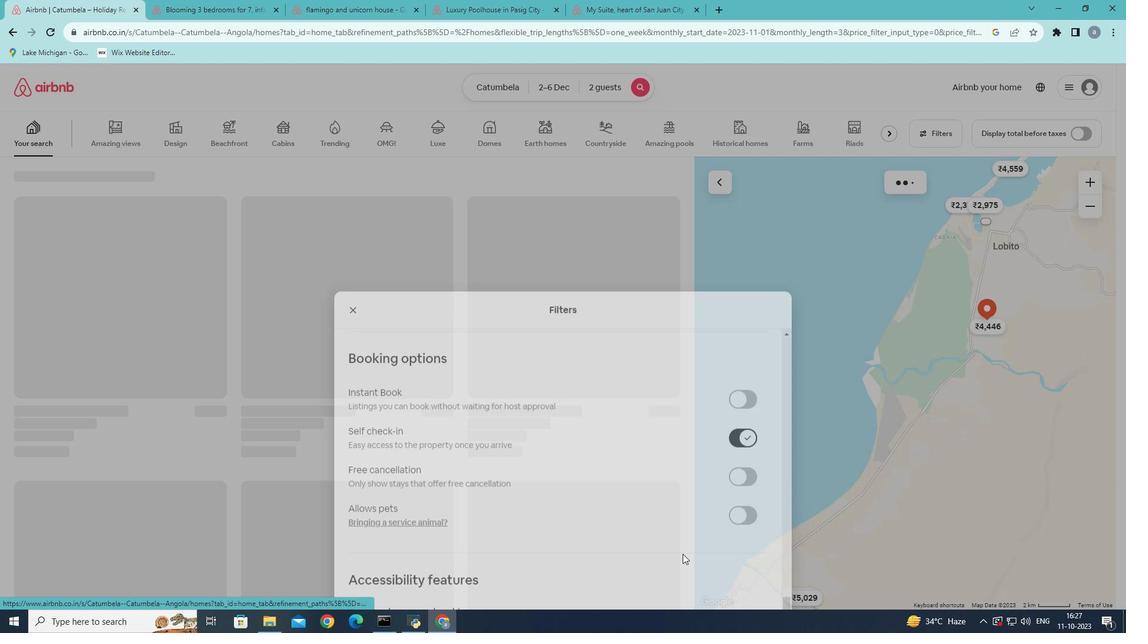 
